 Task: Open a blank sheet, save the file as Aging.doc and add heading 'Aging'Aging ,with the parapraph,with the parapraph Aging involves the natural process of growing older and the physical, emotional, and social changes that come with it. Navigating the aging process involves maintaining physical and mental health, adapting to changes, and fostering a sense of purpose and fulfillment.Apply Font Style Baskerville Old And font size 14. Apply font style in  Heading Bernard MT Condensed and font size 15 Change heading alignment to  Left
Action: Key pressed ctrl+N
Screenshot: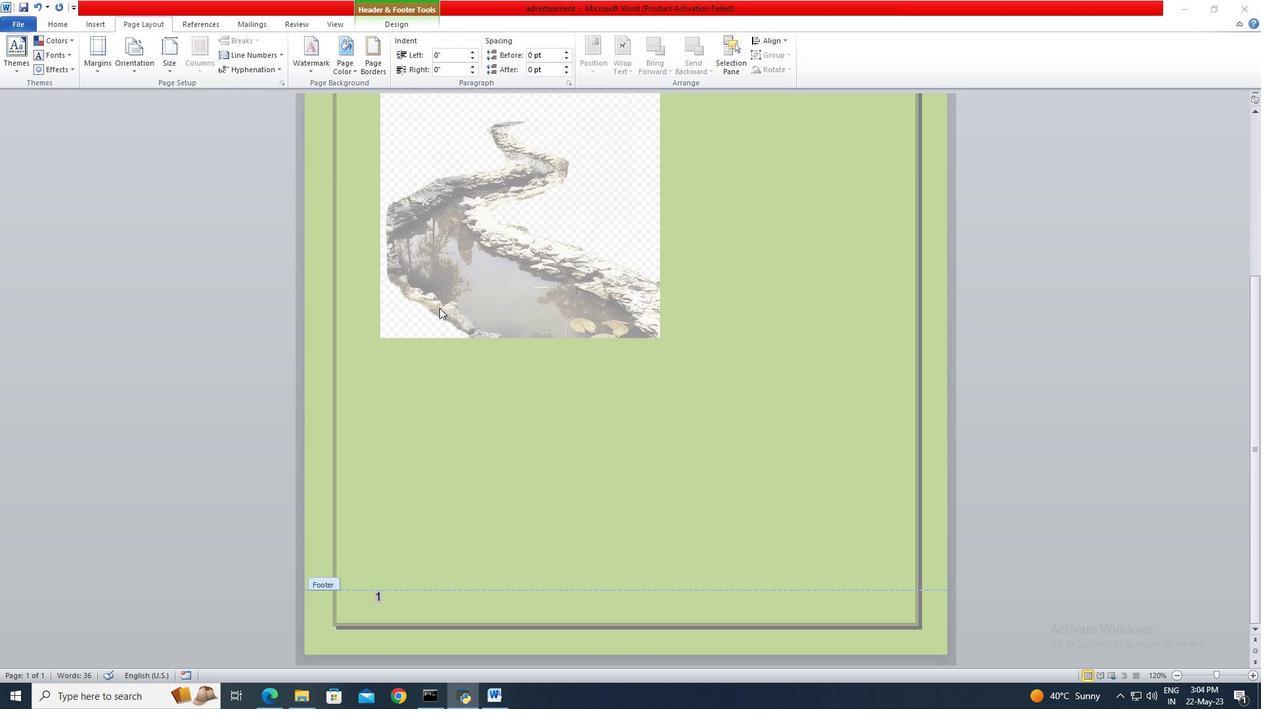 
Action: Mouse moved to (539, 425)
Screenshot: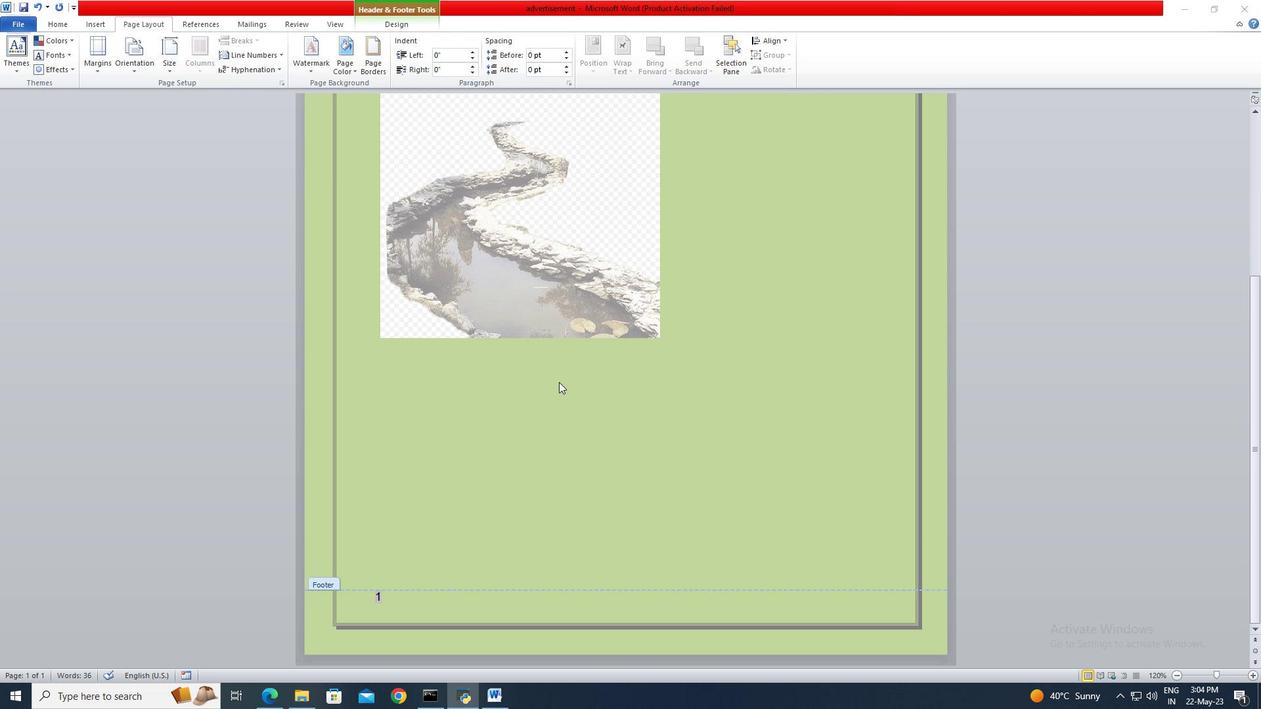 
Action: Mouse pressed left at (539, 425)
Screenshot: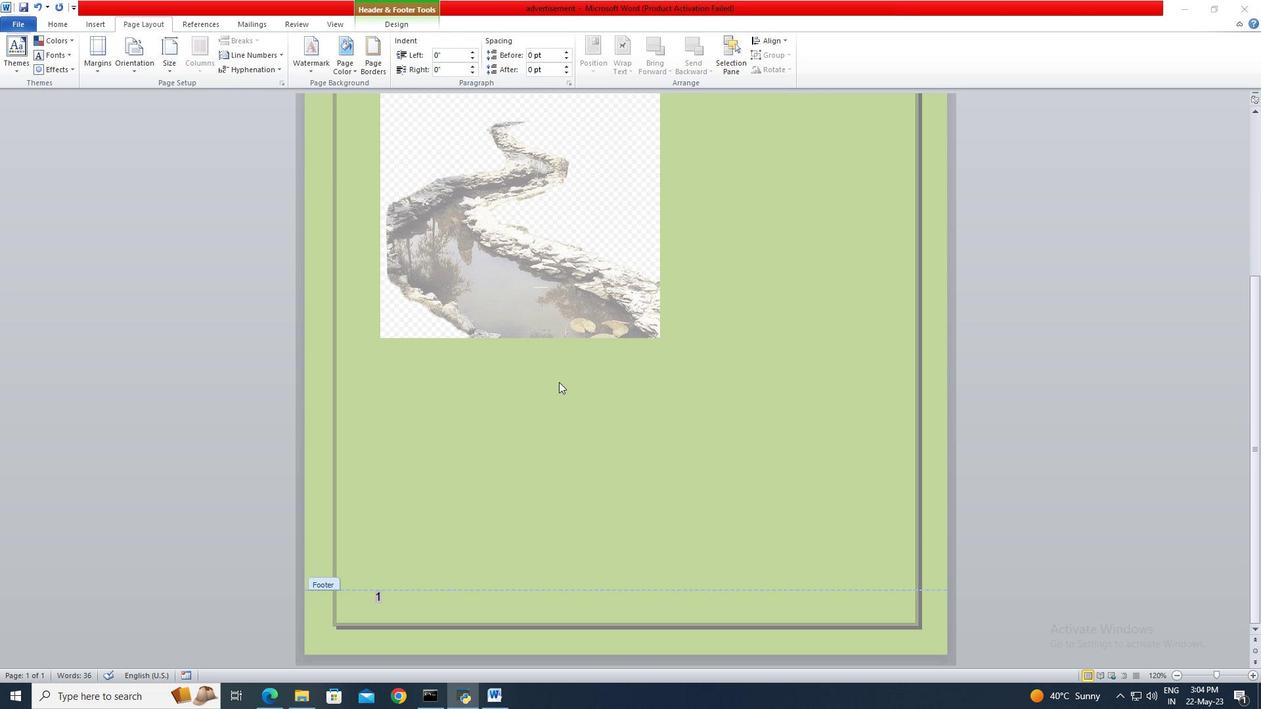 
Action: Key pressed ctrl+N
Screenshot: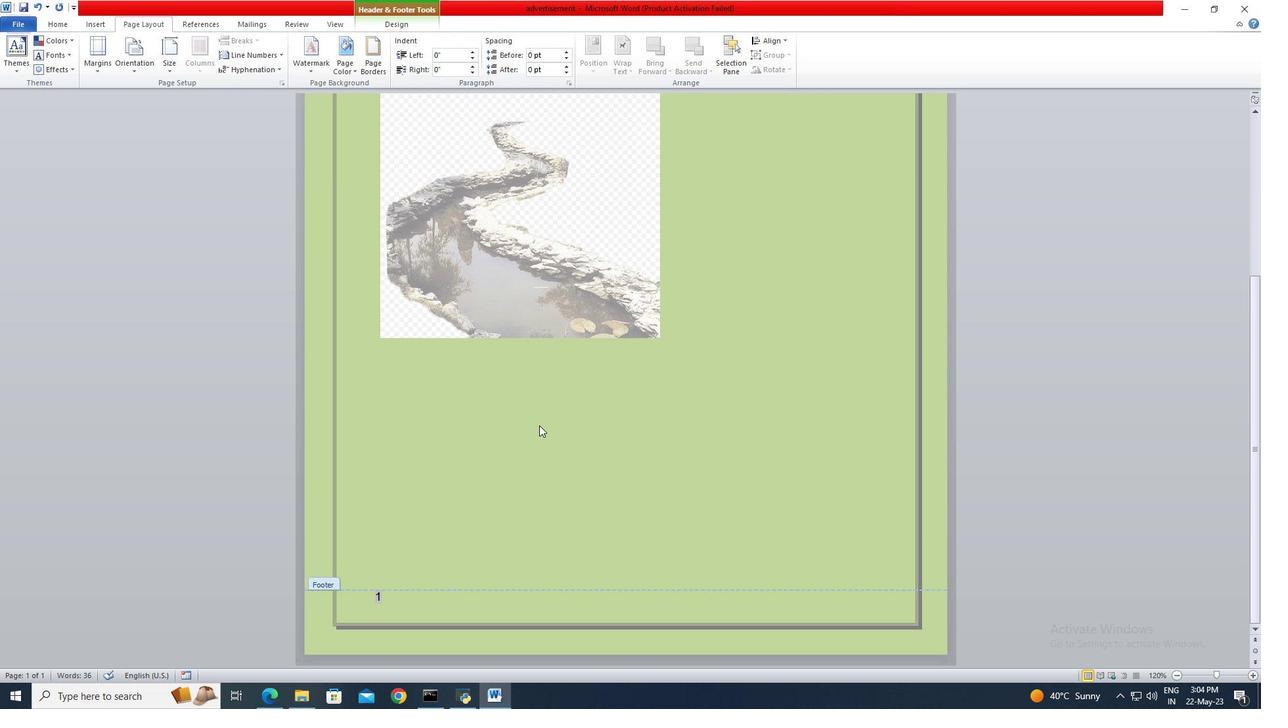 
Action: Mouse moved to (25, 24)
Screenshot: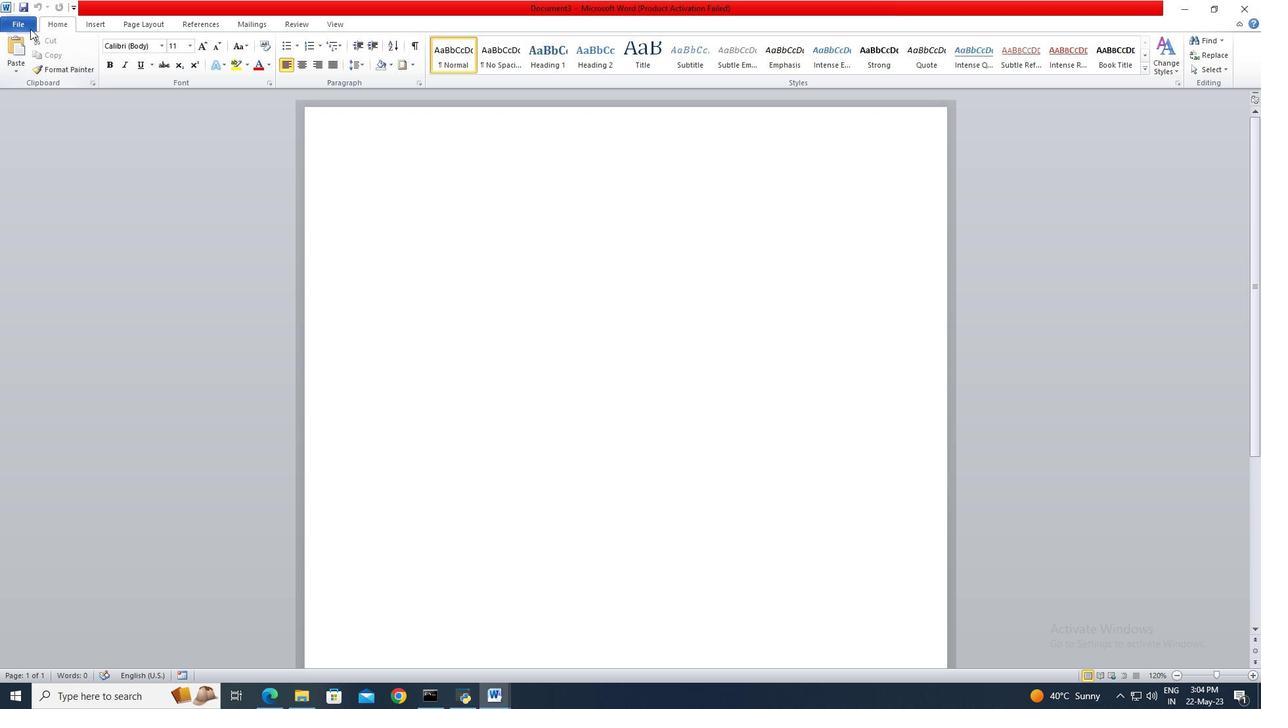 
Action: Mouse pressed left at (25, 24)
Screenshot: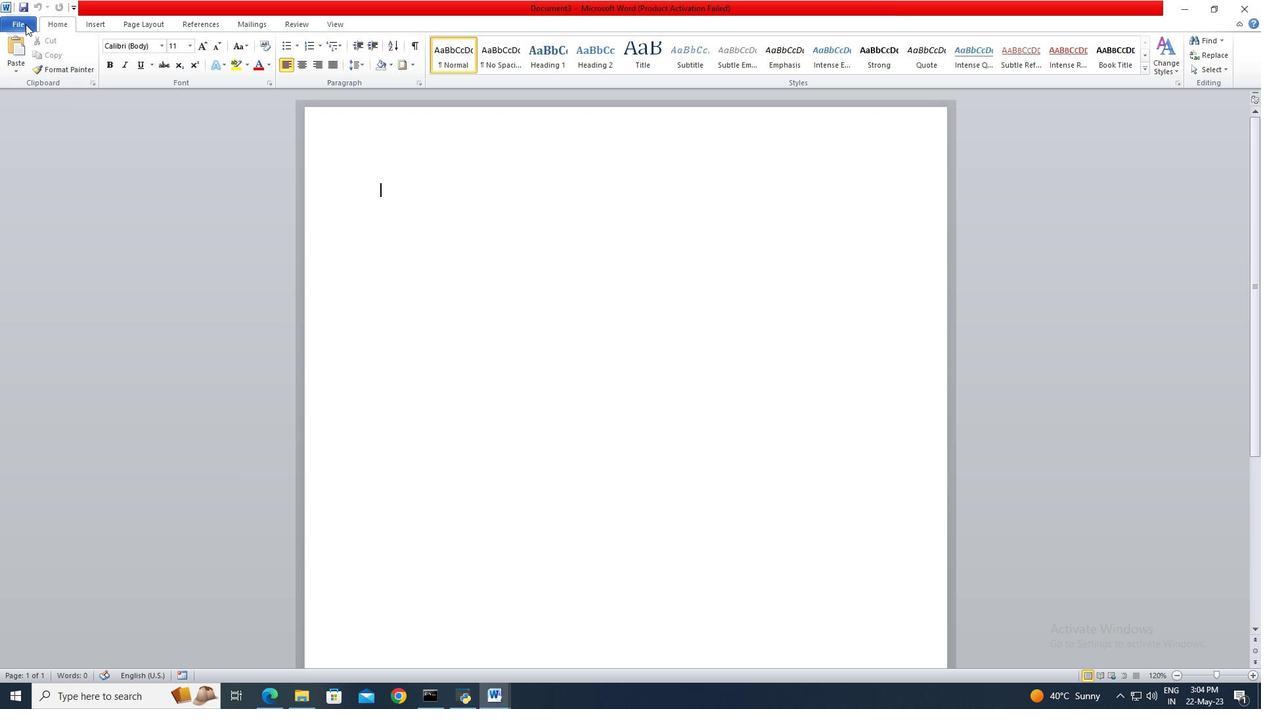 
Action: Mouse moved to (48, 70)
Screenshot: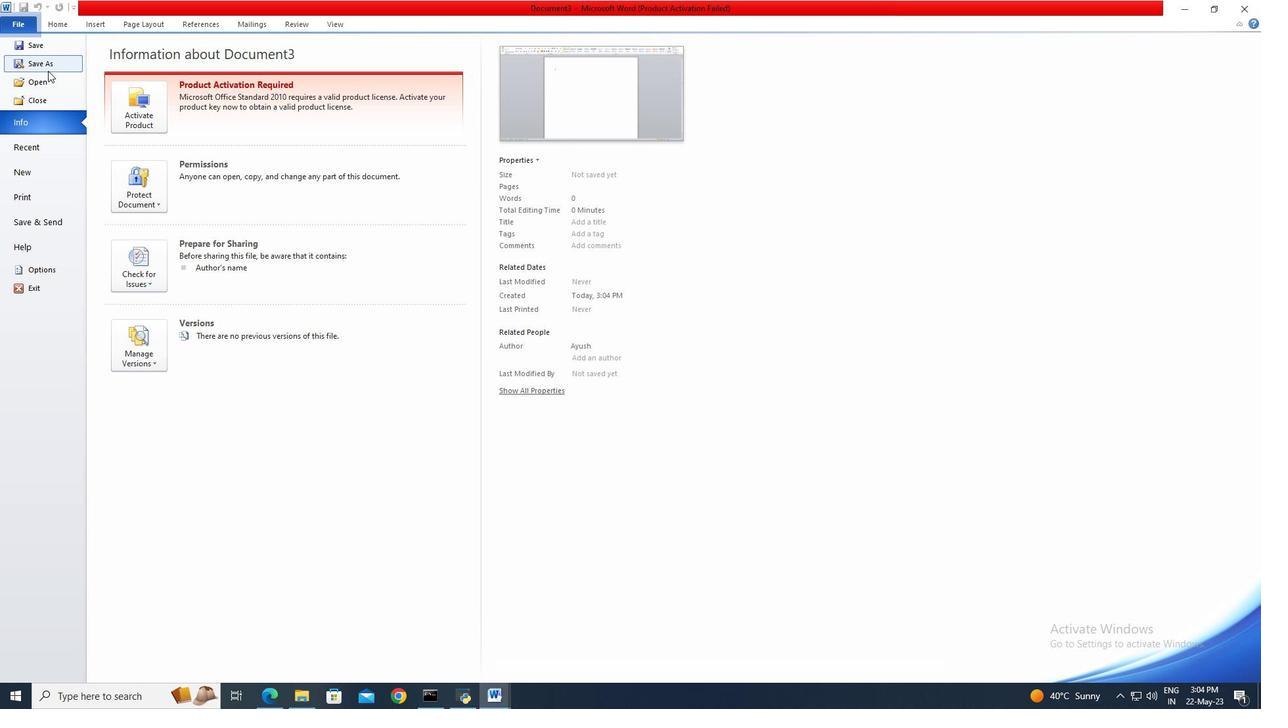 
Action: Mouse pressed left at (48, 70)
Screenshot: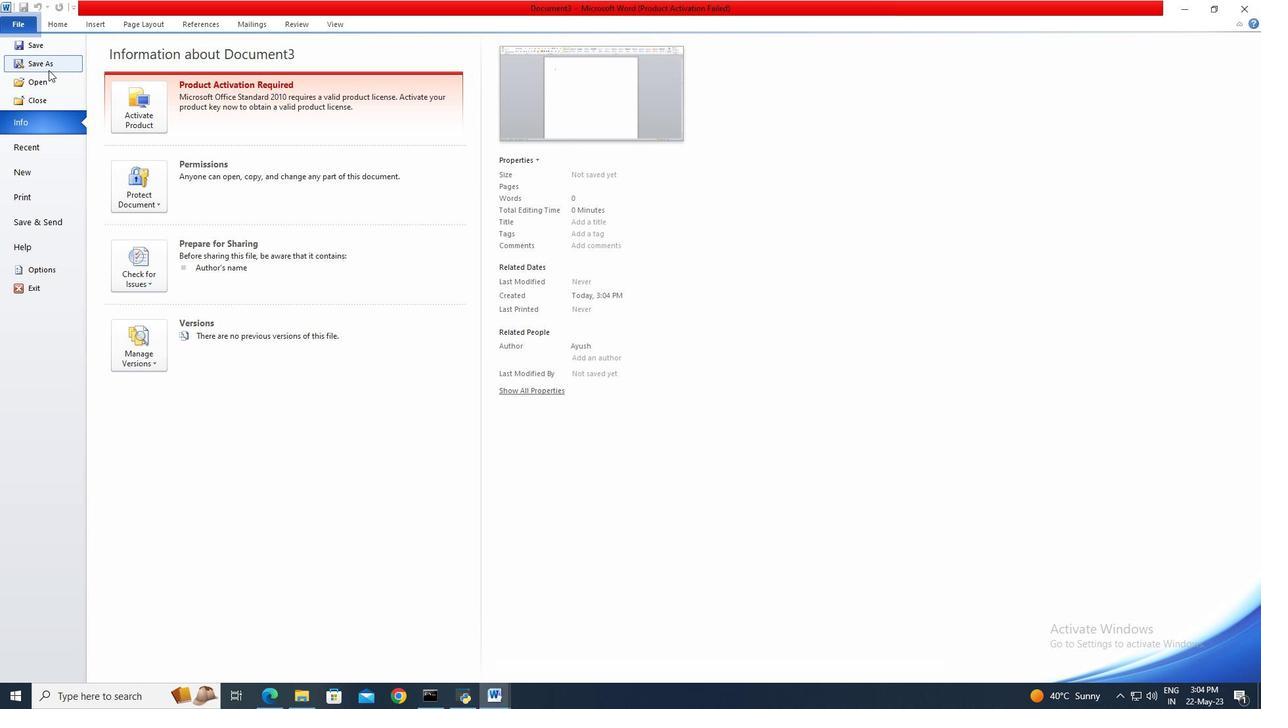 
Action: Key pressed <Key.shift>Agind<Key.backspace>g
Screenshot: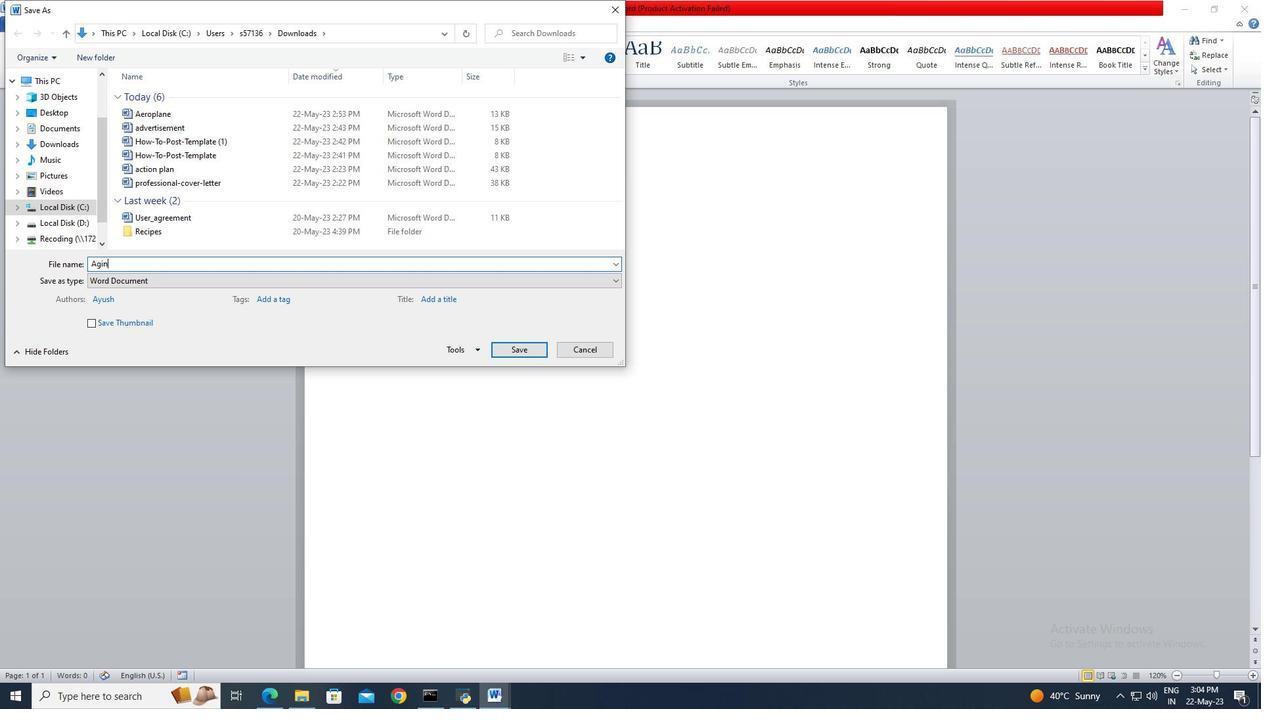 
Action: Mouse moved to (528, 354)
Screenshot: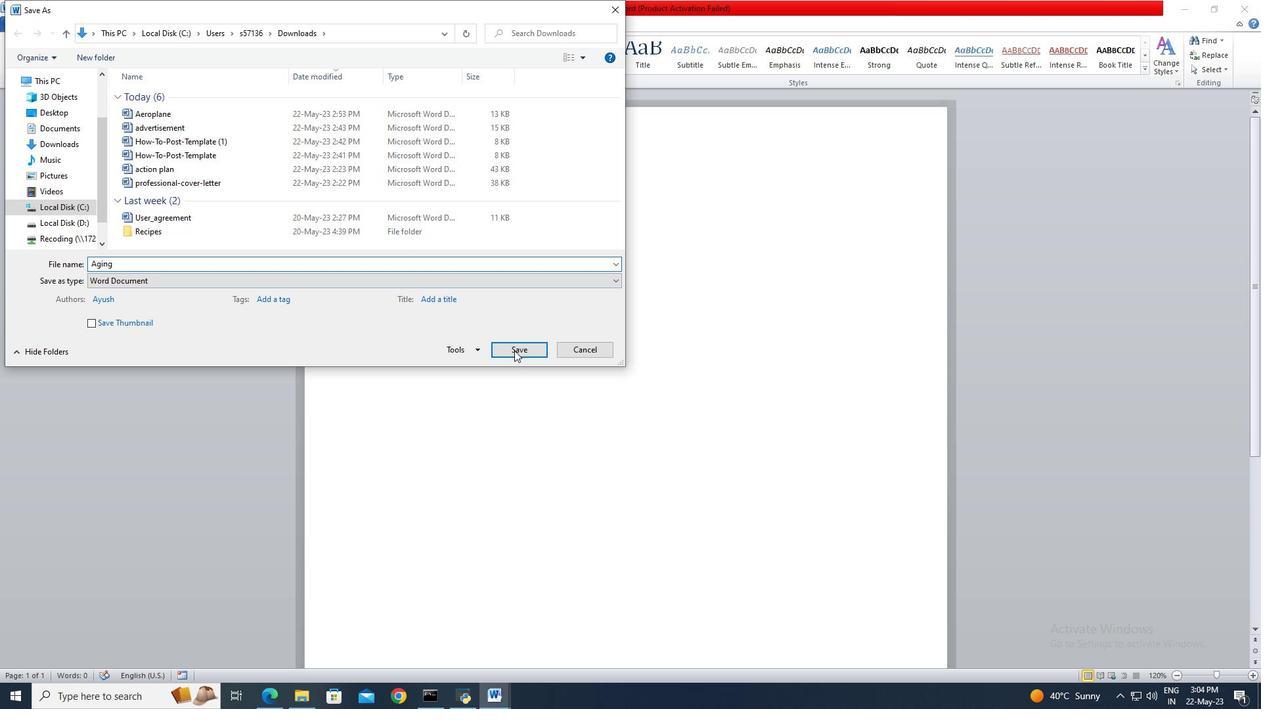 
Action: Mouse pressed left at (528, 354)
Screenshot: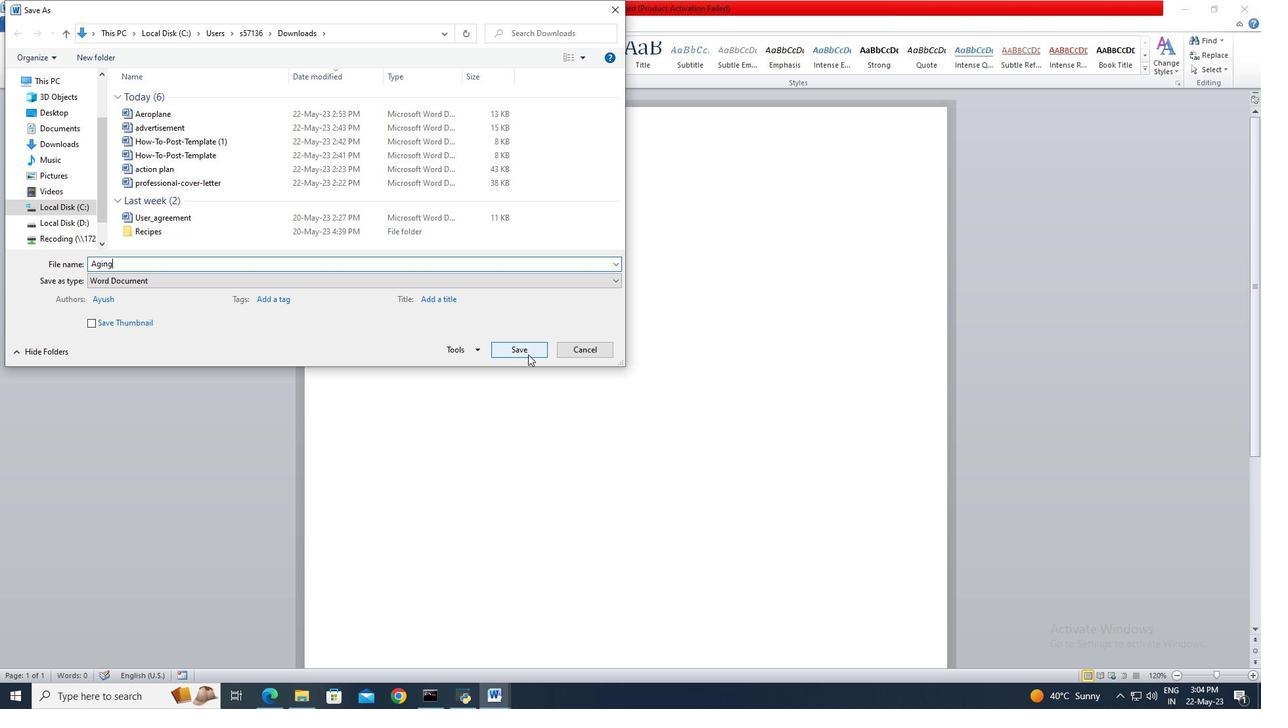 
Action: Mouse moved to (554, 66)
Screenshot: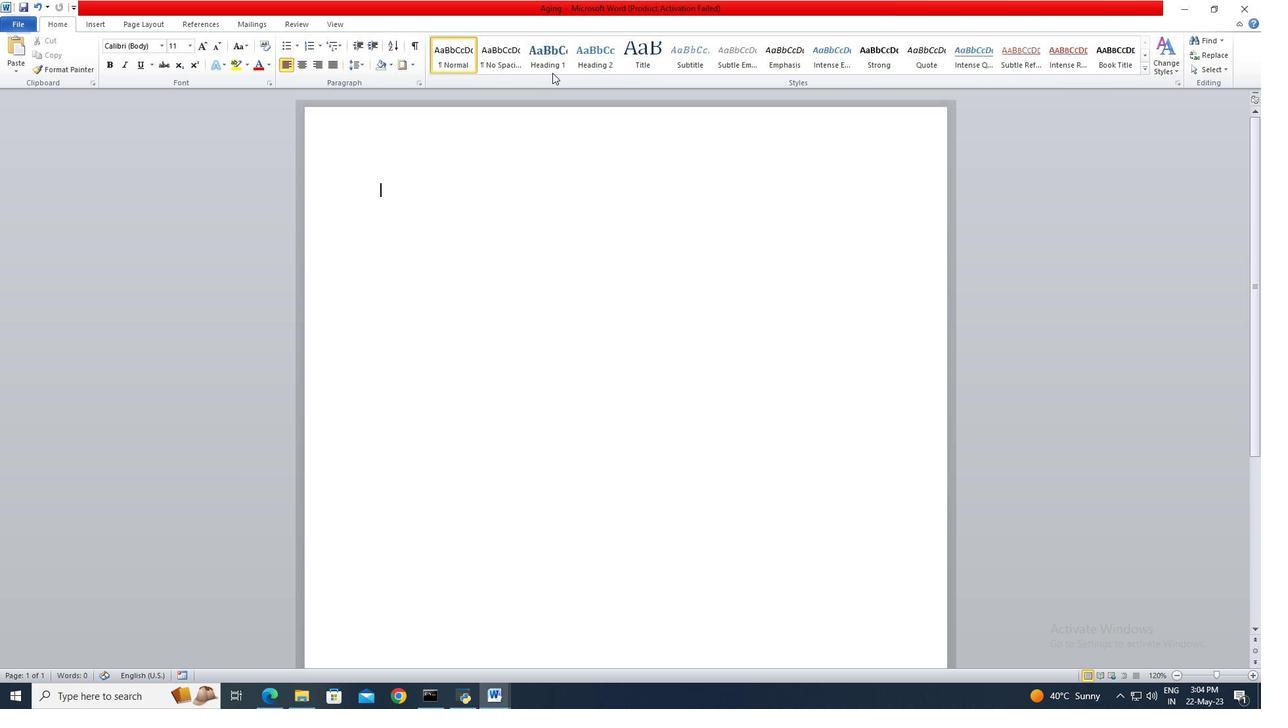 
Action: Mouse pressed left at (554, 66)
Screenshot: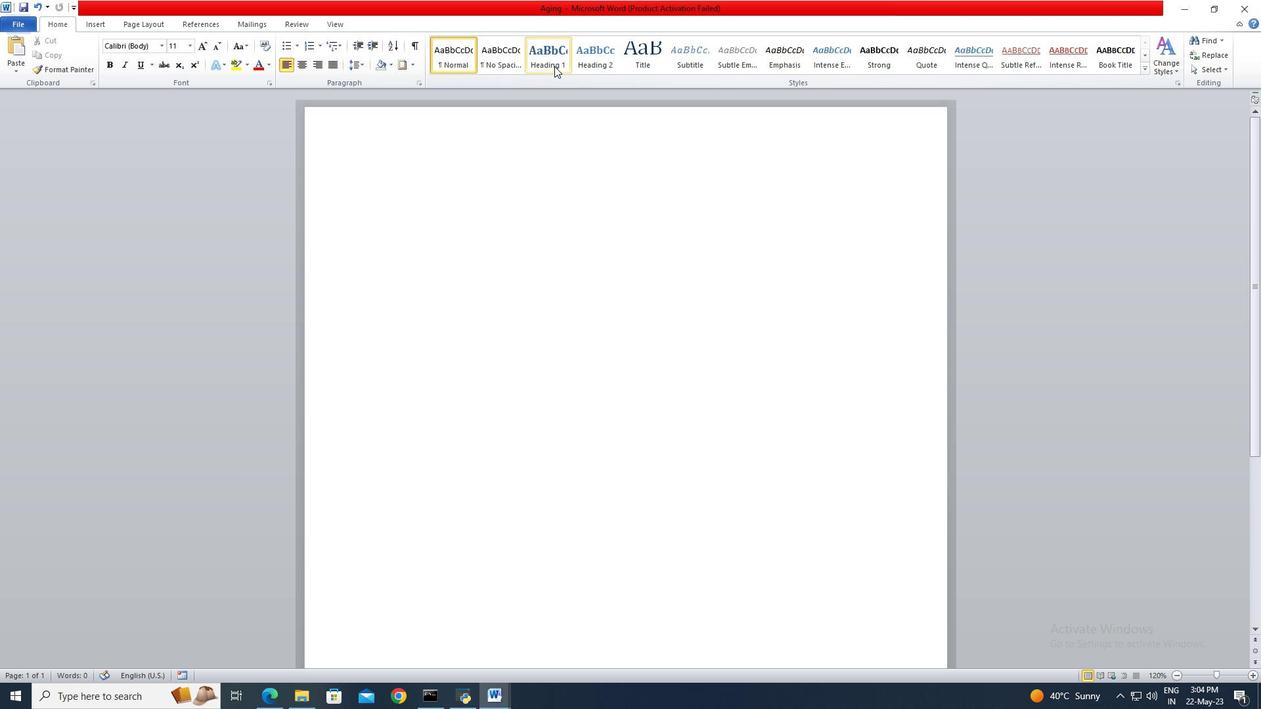 
Action: Mouse moved to (515, 209)
Screenshot: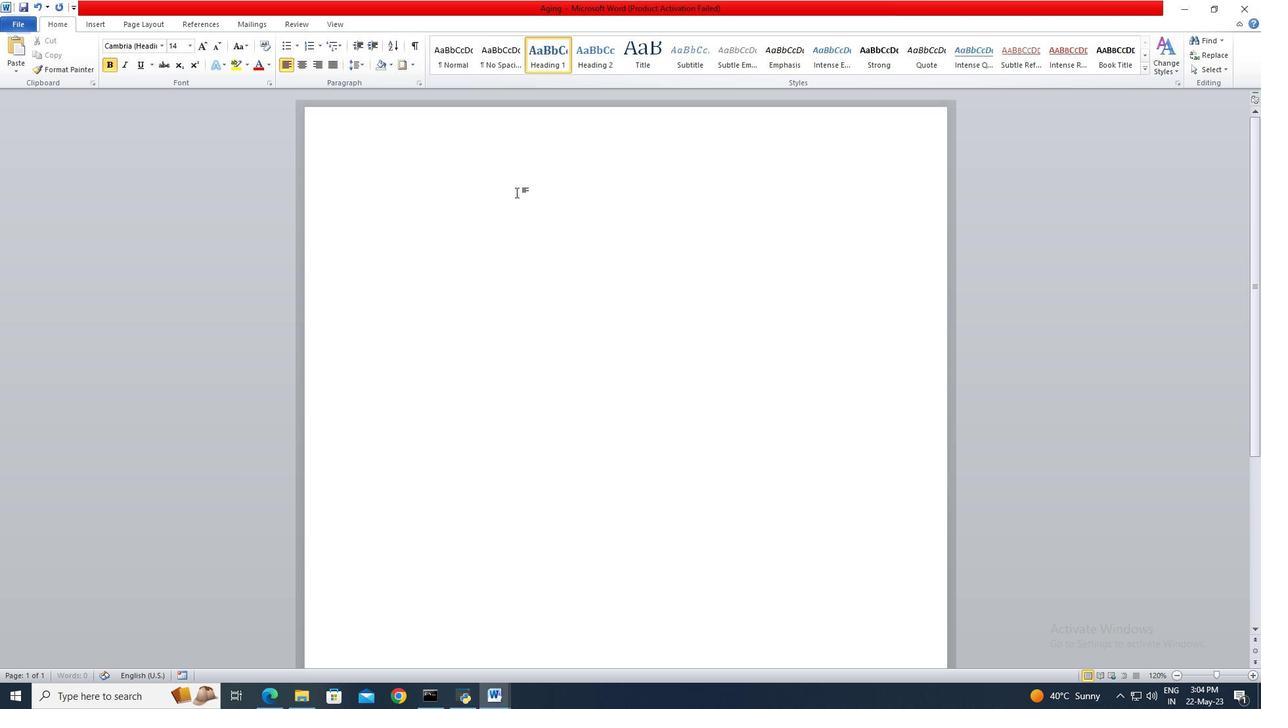 
Action: Key pressed <Key.shift>Agom<Key.backspace><Key.backspace>o<Key.backspace>ing<Key.enter><Key.shift>Aging<Key.space>involves<Key.space>the<Key.space>natural<Key.space>process<Key.space>of<Key.space>growing<Key.space>older<Key.space>n<Key.backspace>and<Key.space>the<Key.space>physical,<Key.space>emotional,<Key.space>and<Key.space>social<Key.space>changes<Key.space>that<Key.space>come<Key.space>with<Key.space>it.<Key.space><Key.shift>Navigating<Key.space>the<Key.space>aging<Key.space>process<Key.space>involves<Key.space>maintaining<Key.space>physical<Key.space>and<Key.space>mental<Key.space>health,<Key.space>adapting<Key.space>to<Key.space>changes,<Key.space>and<Key.space>fostering<Key.space>a<Key.space>sense<Key.space>of<Key.space>purpose<Key.space>and<Key.space>fulfillment.
Screenshot: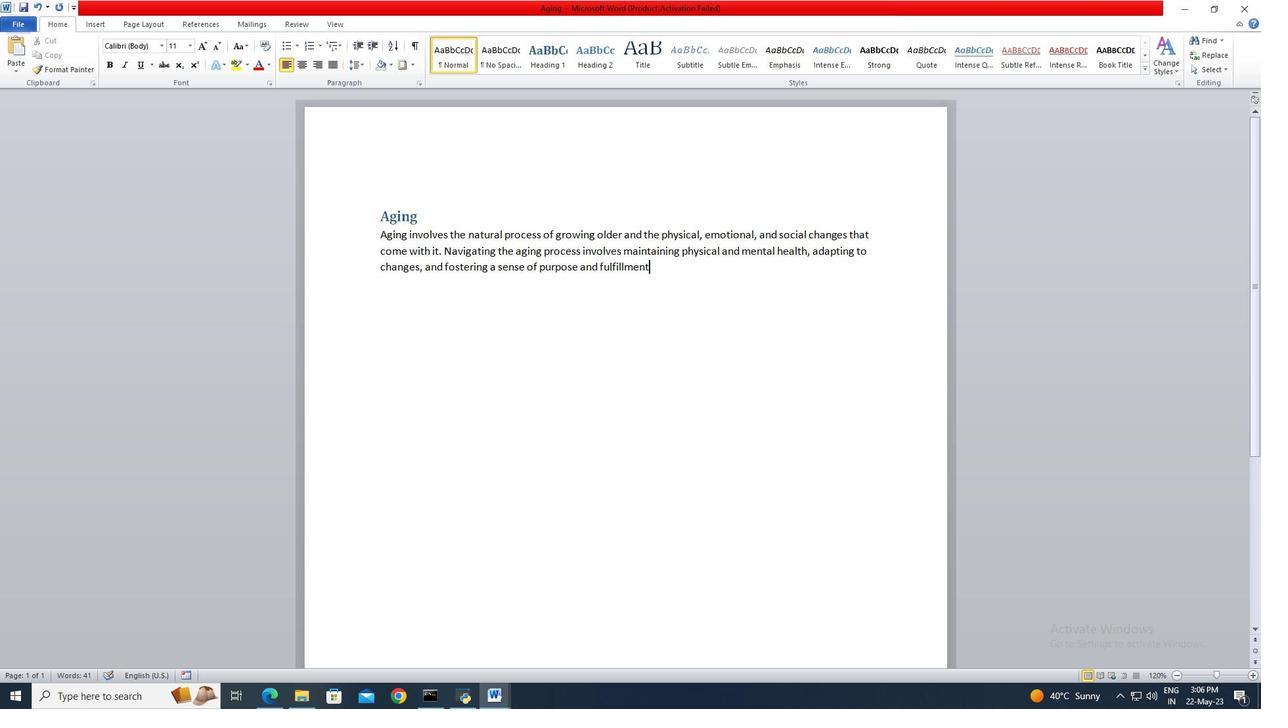
Action: Mouse moved to (379, 237)
Screenshot: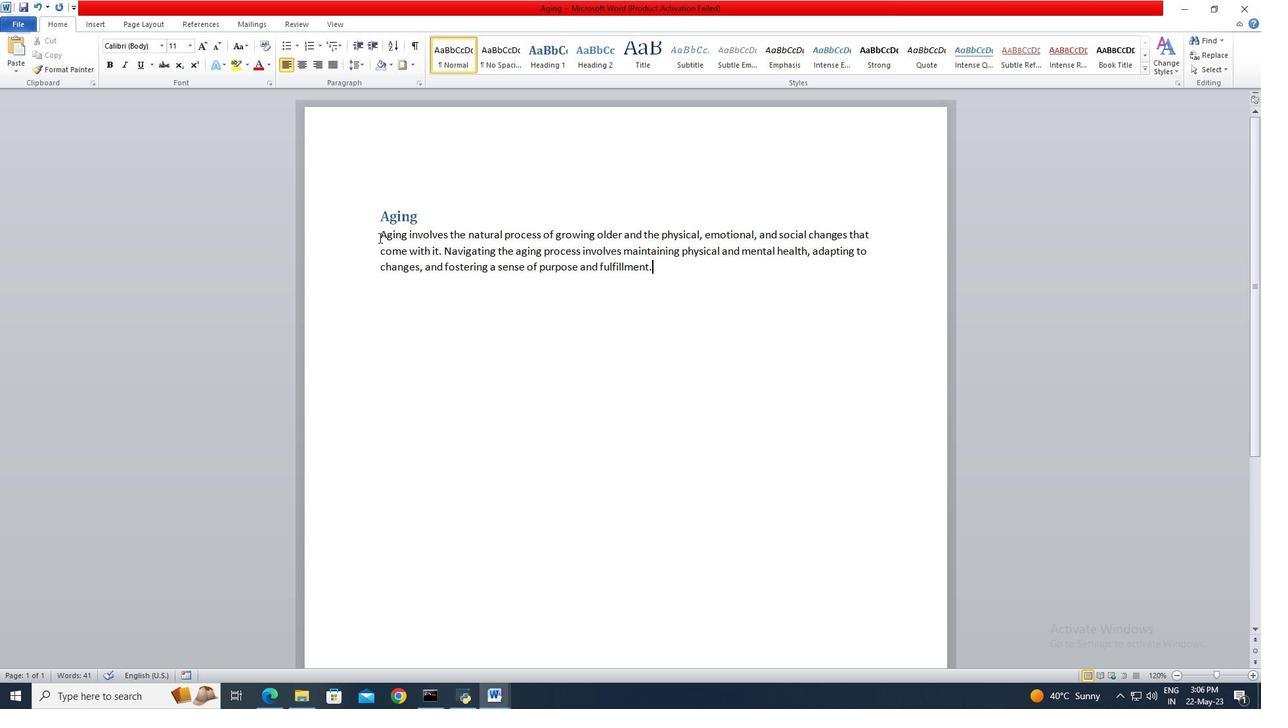 
Action: Mouse pressed left at (379, 237)
Screenshot: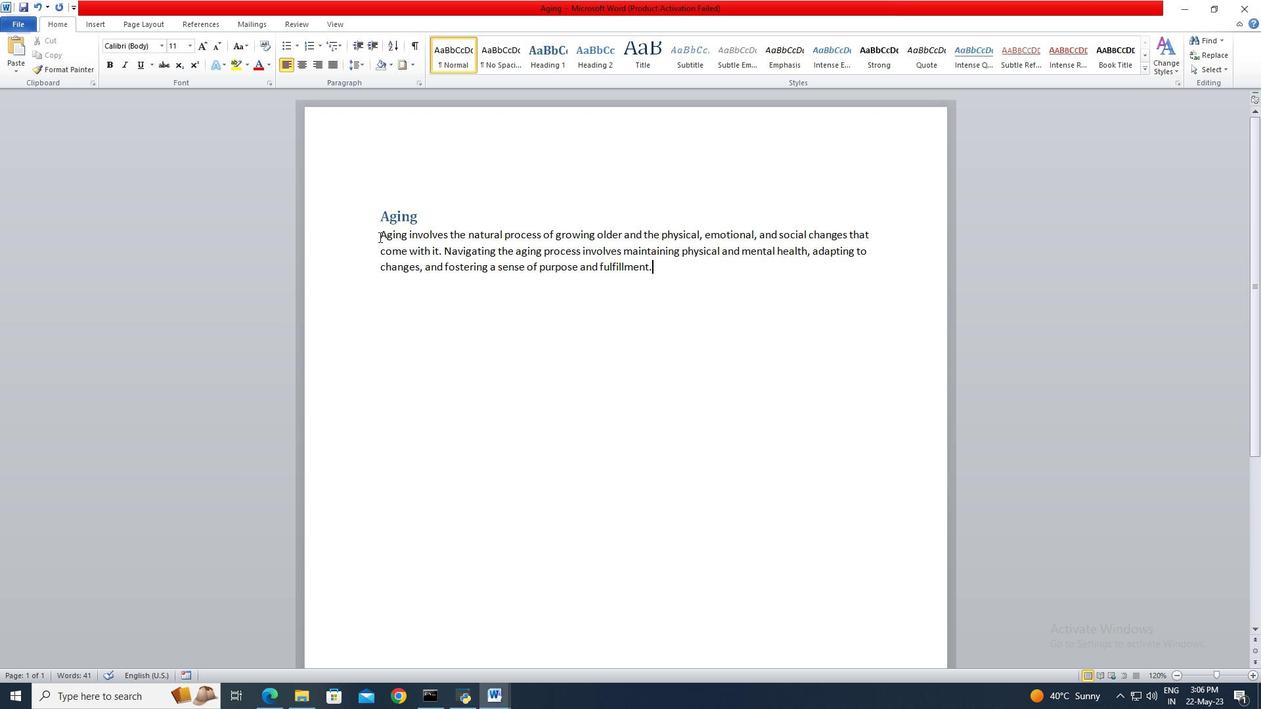 
Action: Mouse moved to (623, 269)
Screenshot: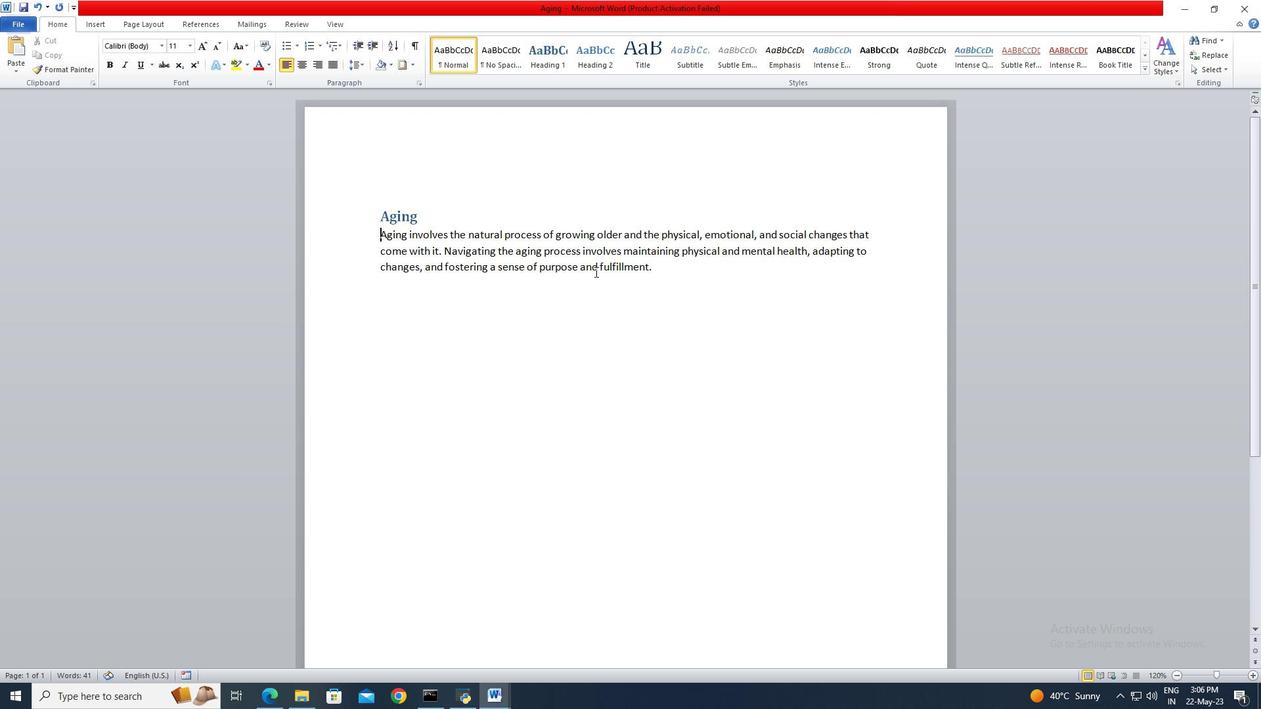 
Action: Key pressed <Key.shift>
Screenshot: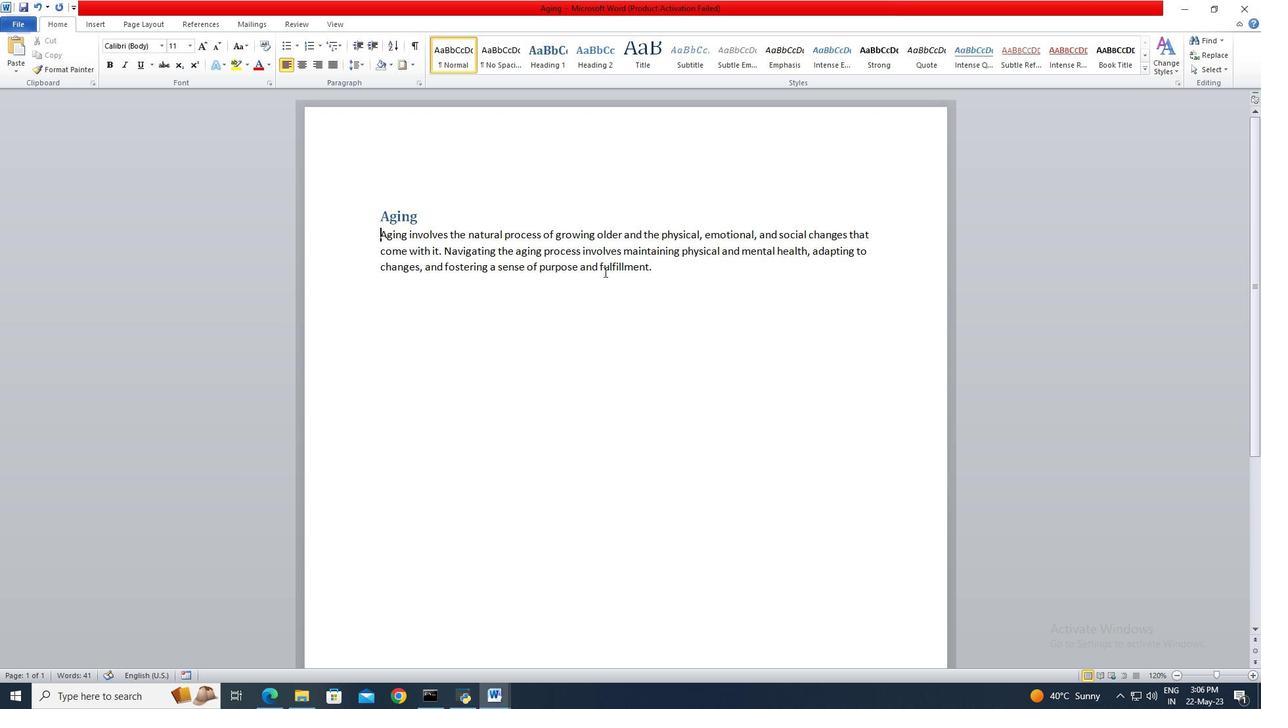 
Action: Mouse moved to (684, 270)
Screenshot: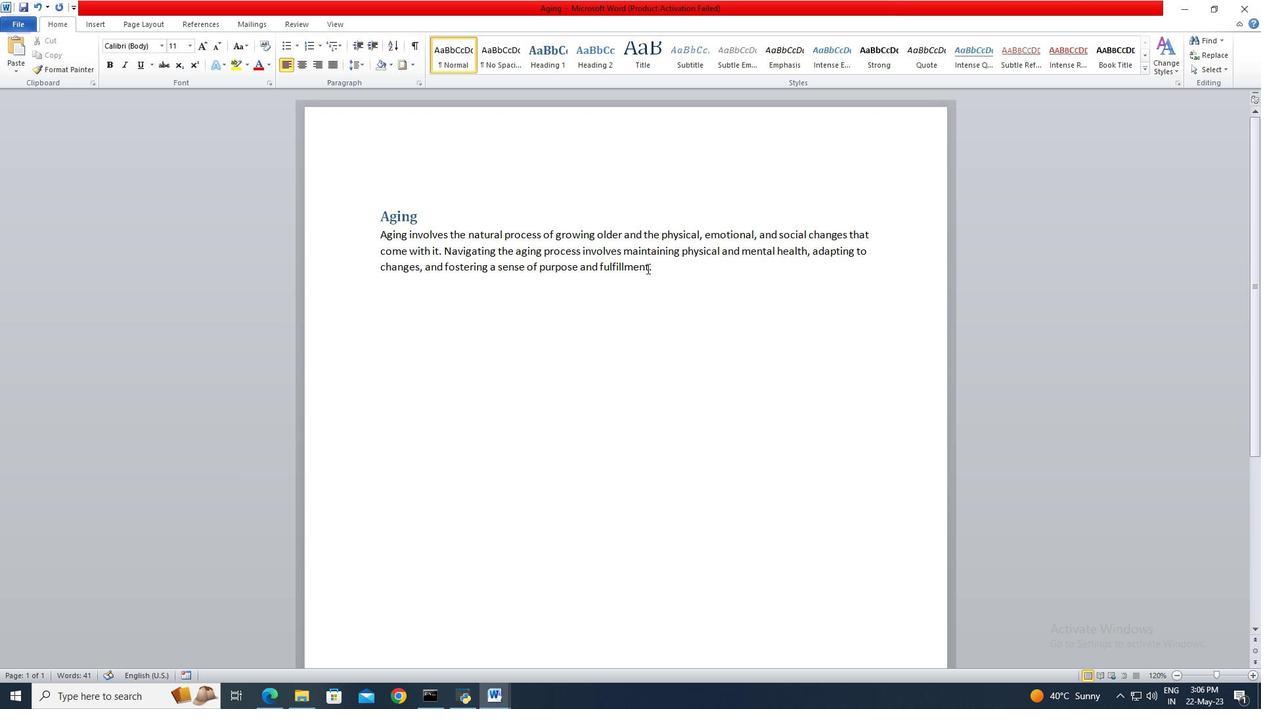 
Action: Mouse pressed left at (684, 270)
Screenshot: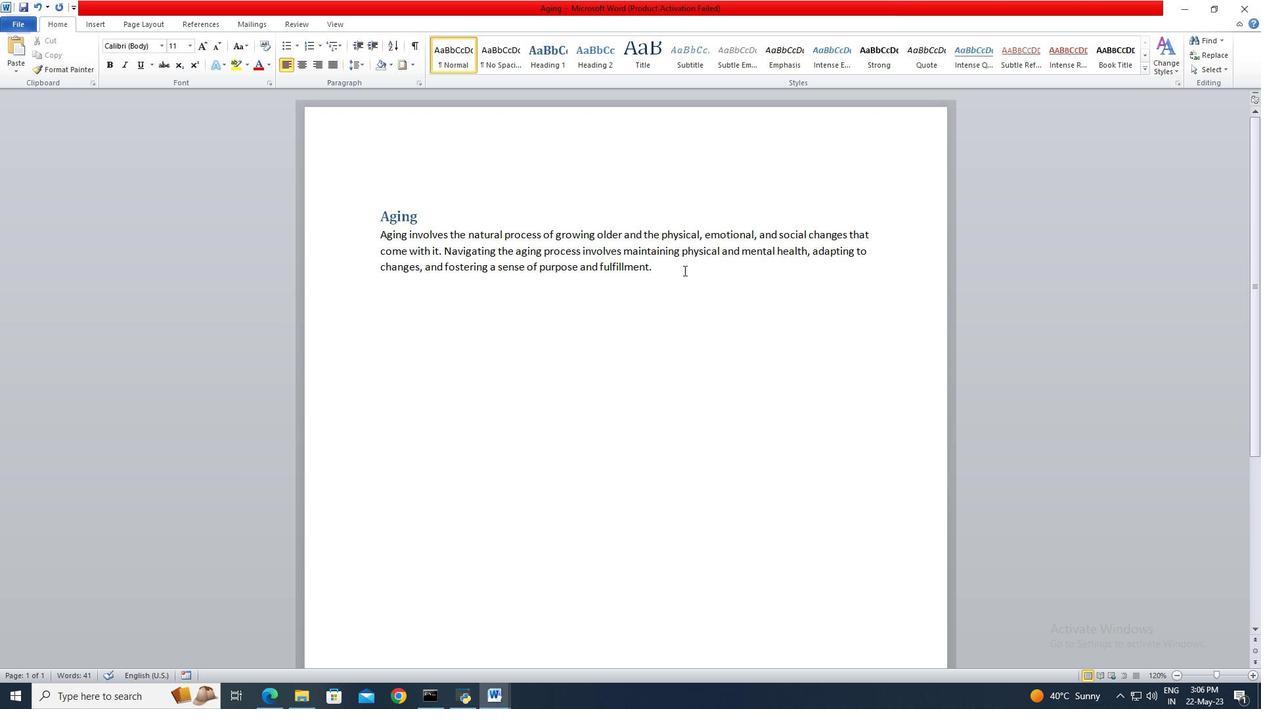 
Action: Key pressed <Key.shift><Key.shift><Key.shift><Key.shift><Key.shift><Key.shift>
Screenshot: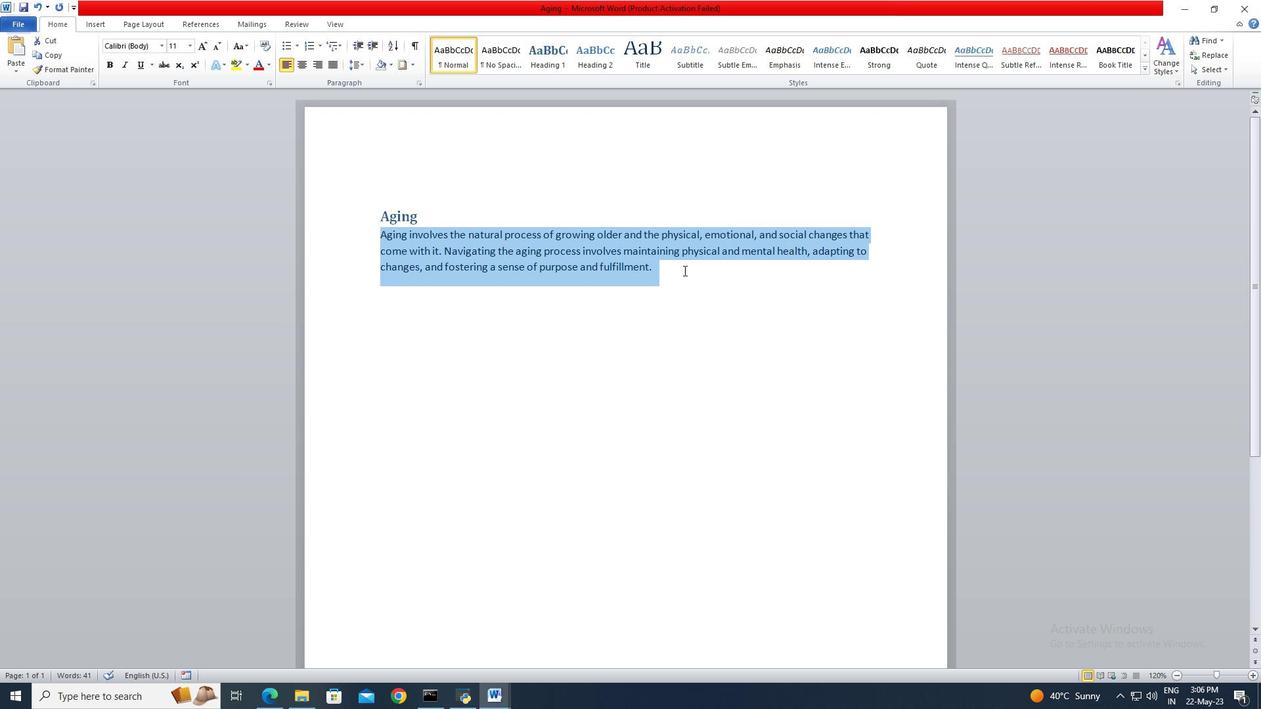 
Action: Mouse moved to (164, 49)
Screenshot: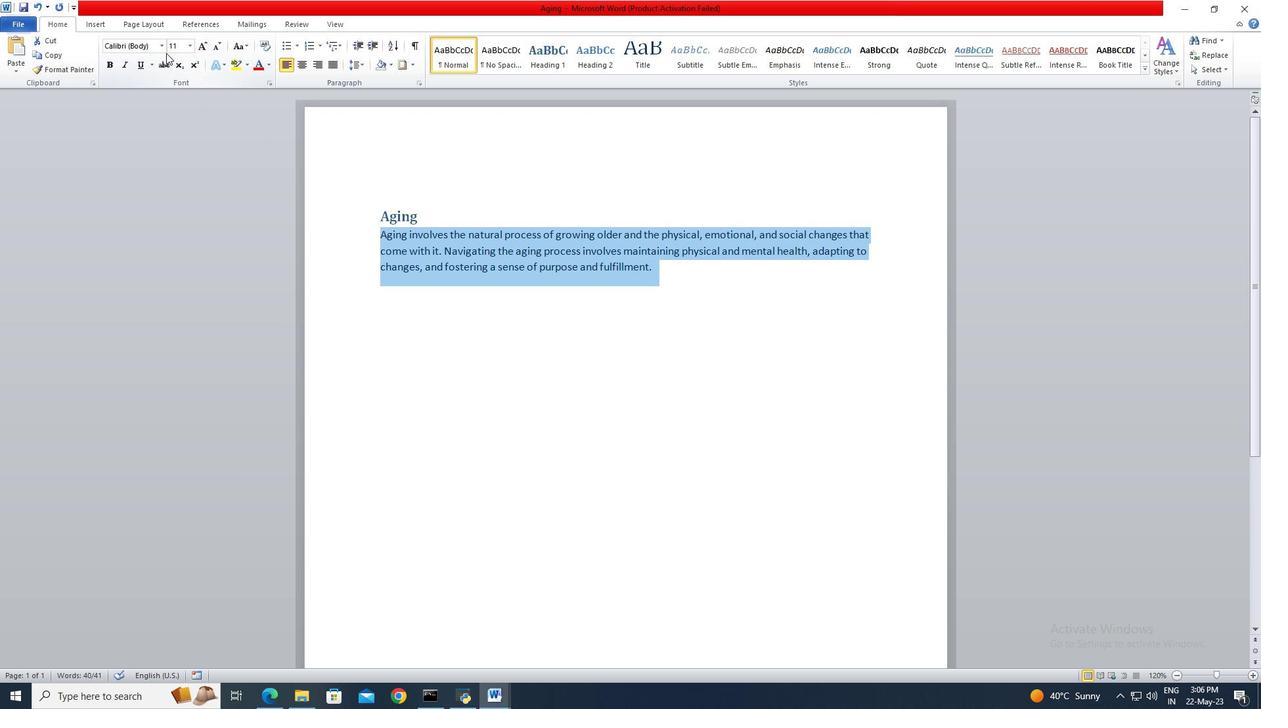 
Action: Mouse pressed left at (164, 49)
Screenshot: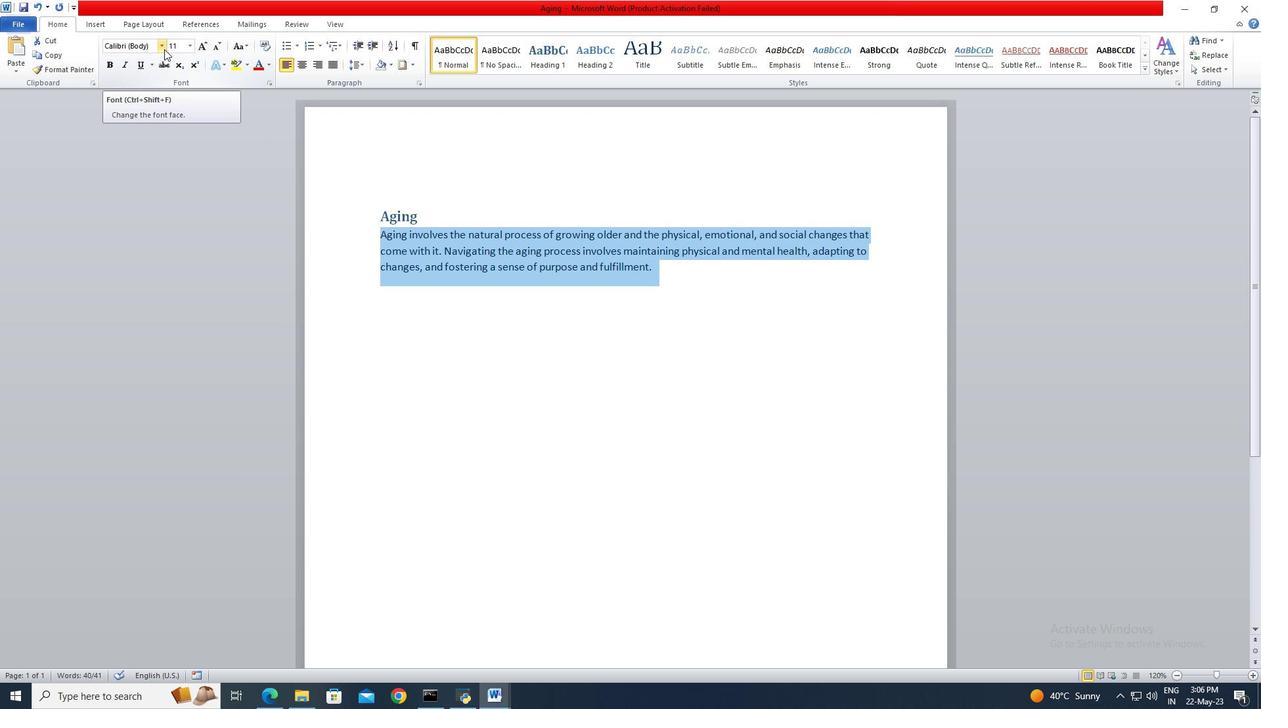 
Action: Mouse moved to (207, 515)
Screenshot: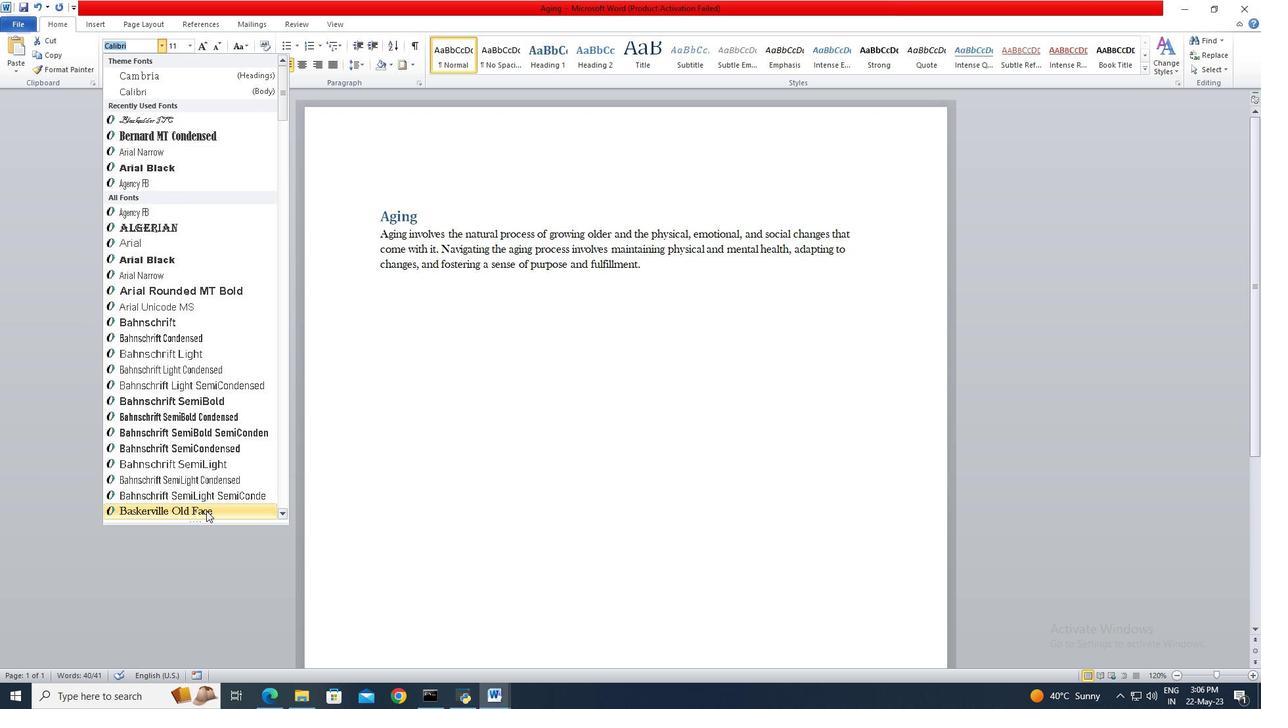 
Action: Mouse pressed left at (207, 515)
Screenshot: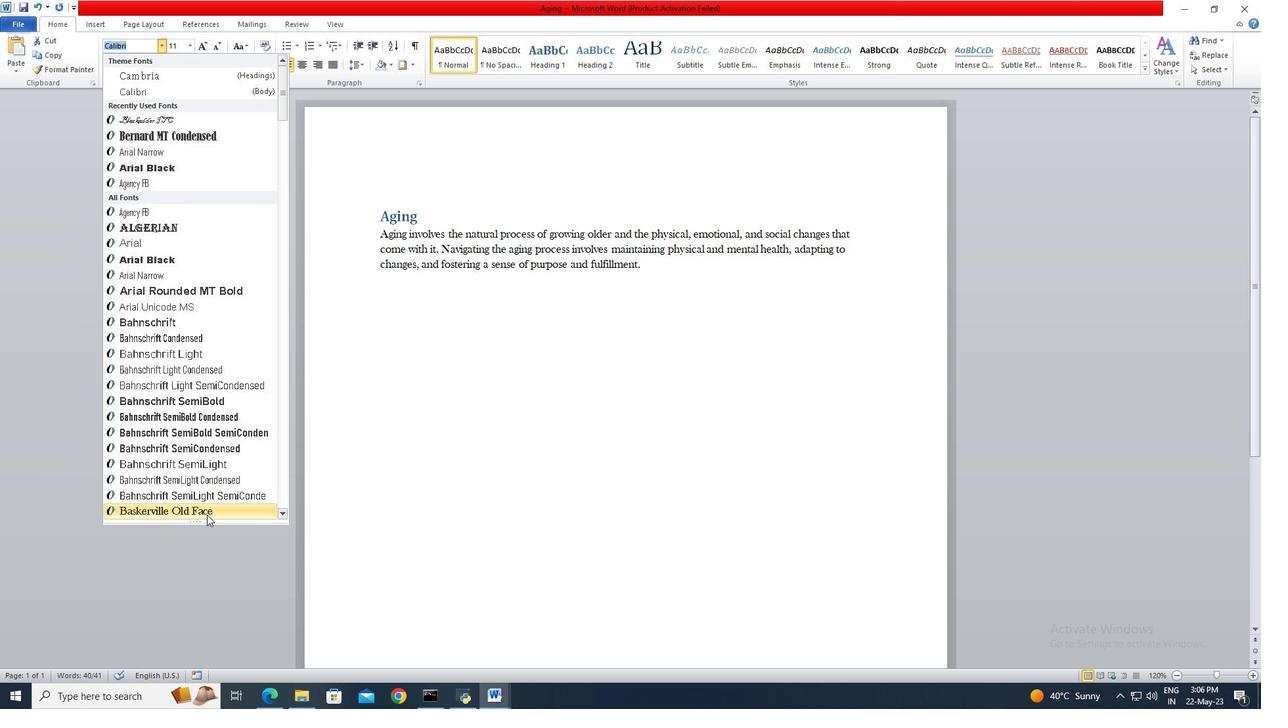 
Action: Mouse moved to (188, 49)
Screenshot: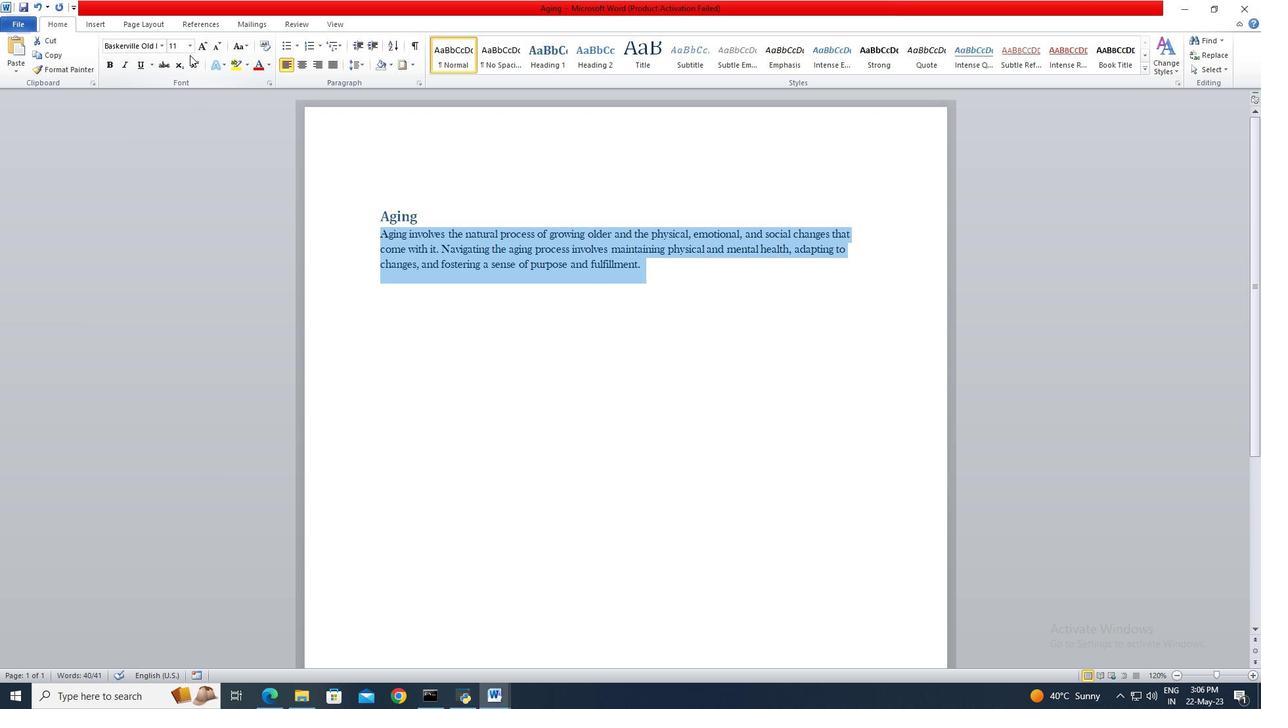 
Action: Mouse pressed left at (188, 49)
Screenshot: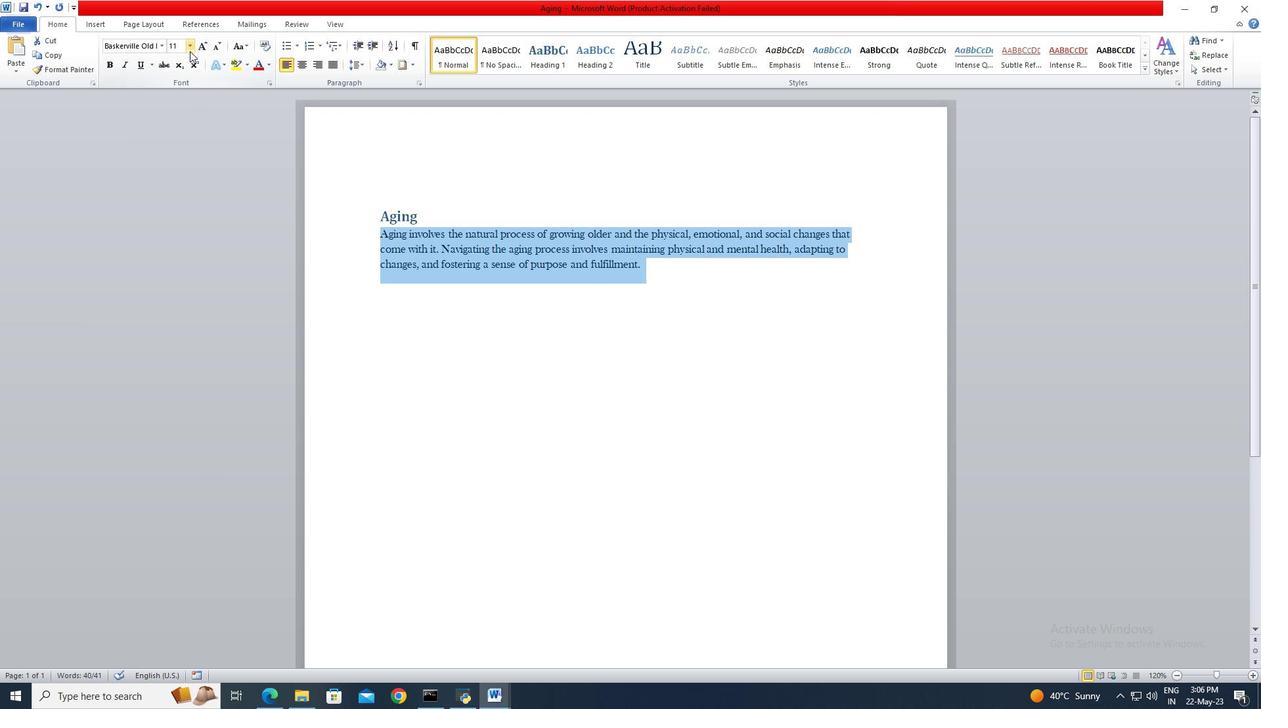 
Action: Mouse moved to (180, 117)
Screenshot: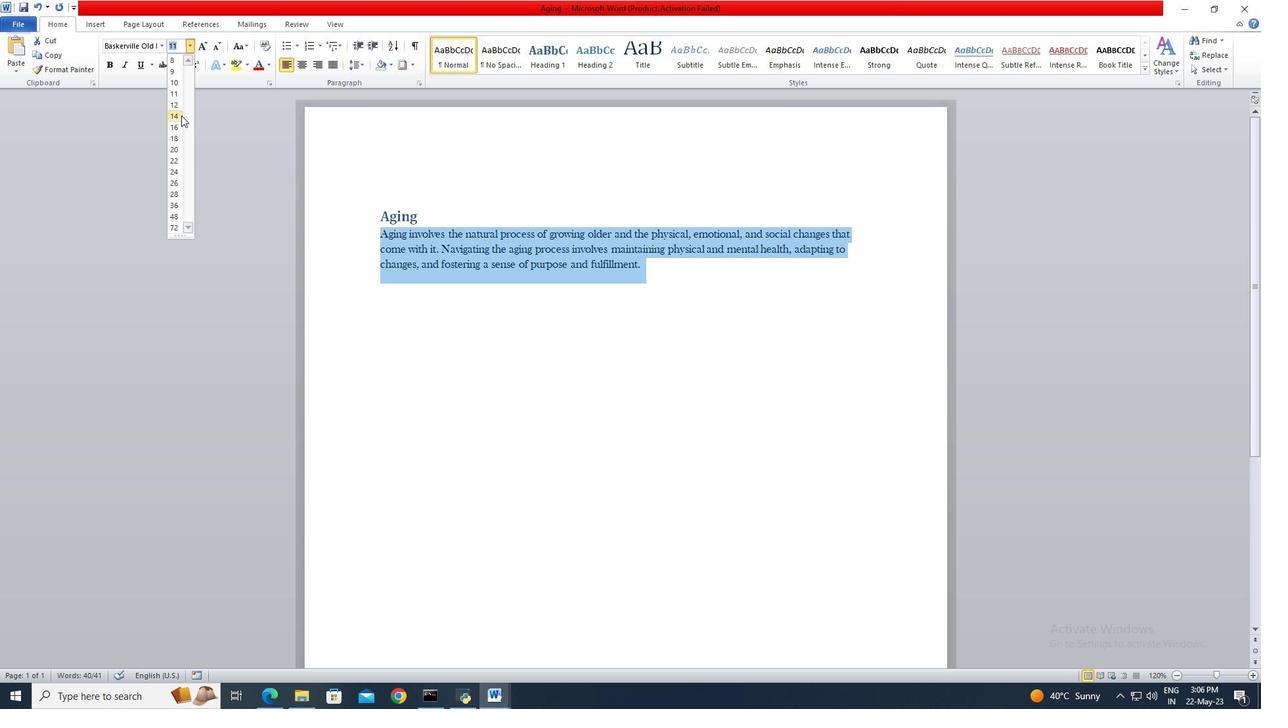 
Action: Mouse pressed left at (180, 117)
Screenshot: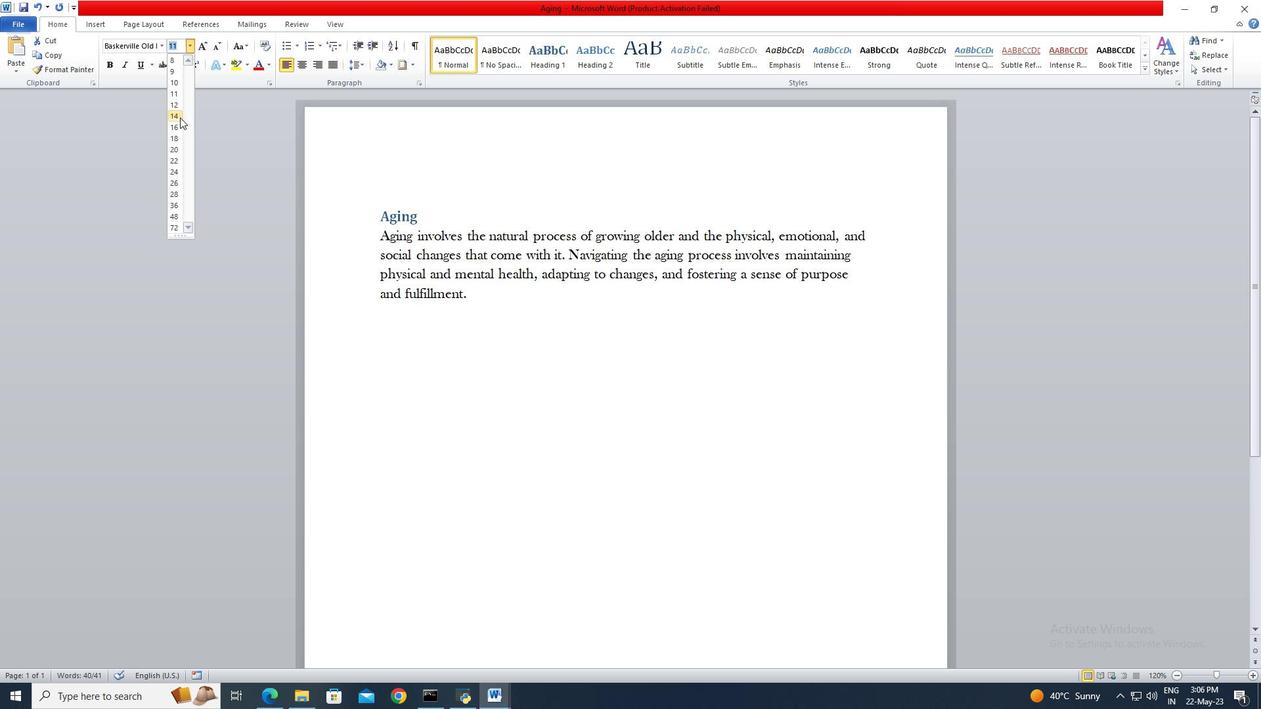 
Action: Mouse moved to (380, 218)
Screenshot: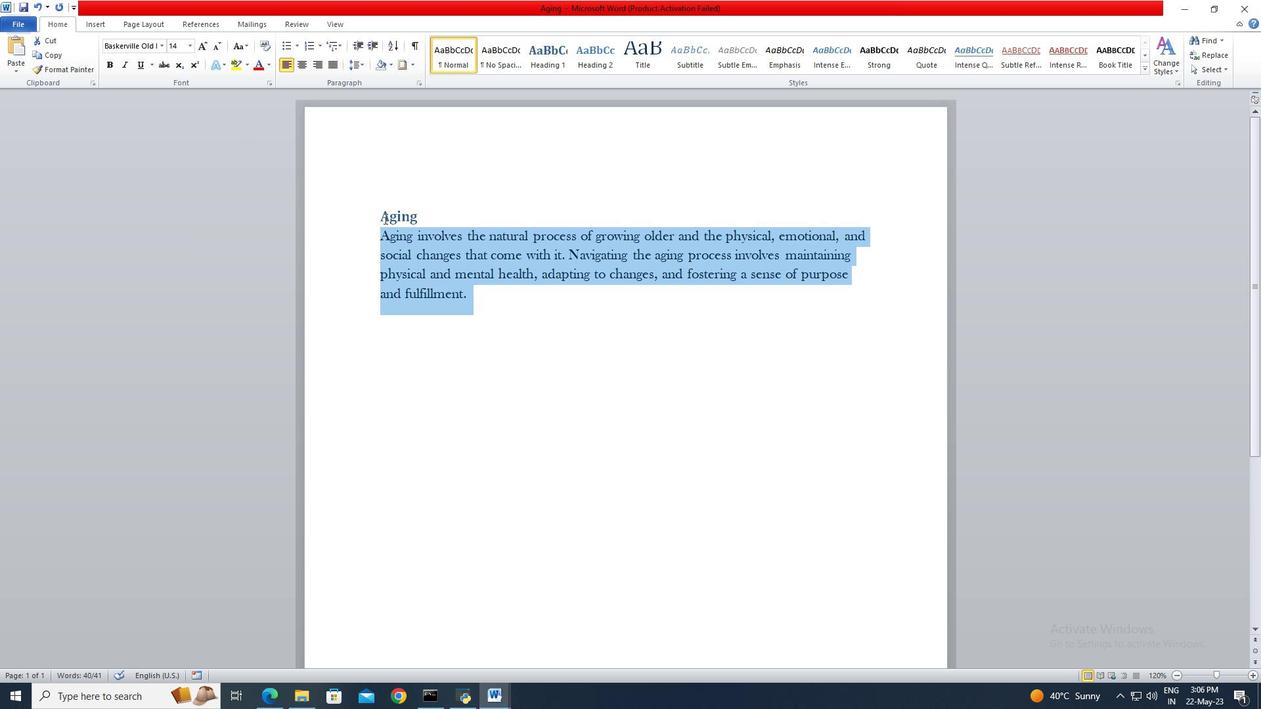 
Action: Mouse pressed left at (380, 218)
Screenshot: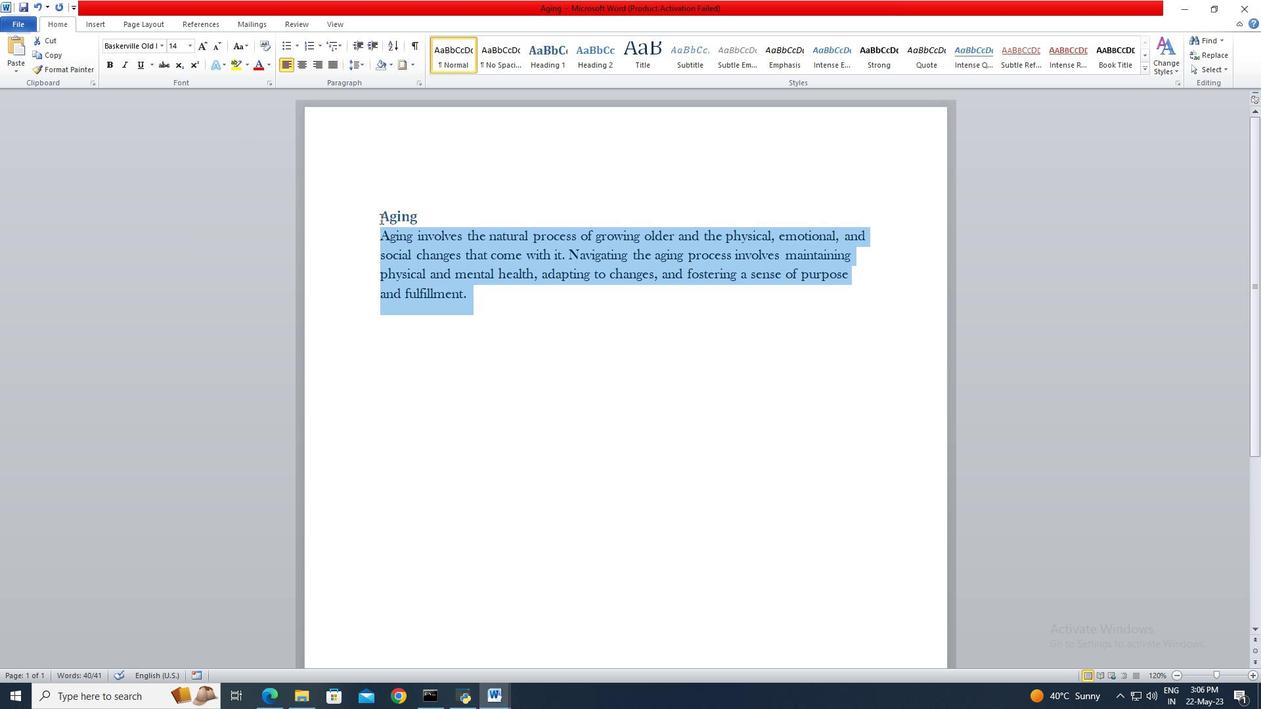
Action: Mouse moved to (418, 219)
Screenshot: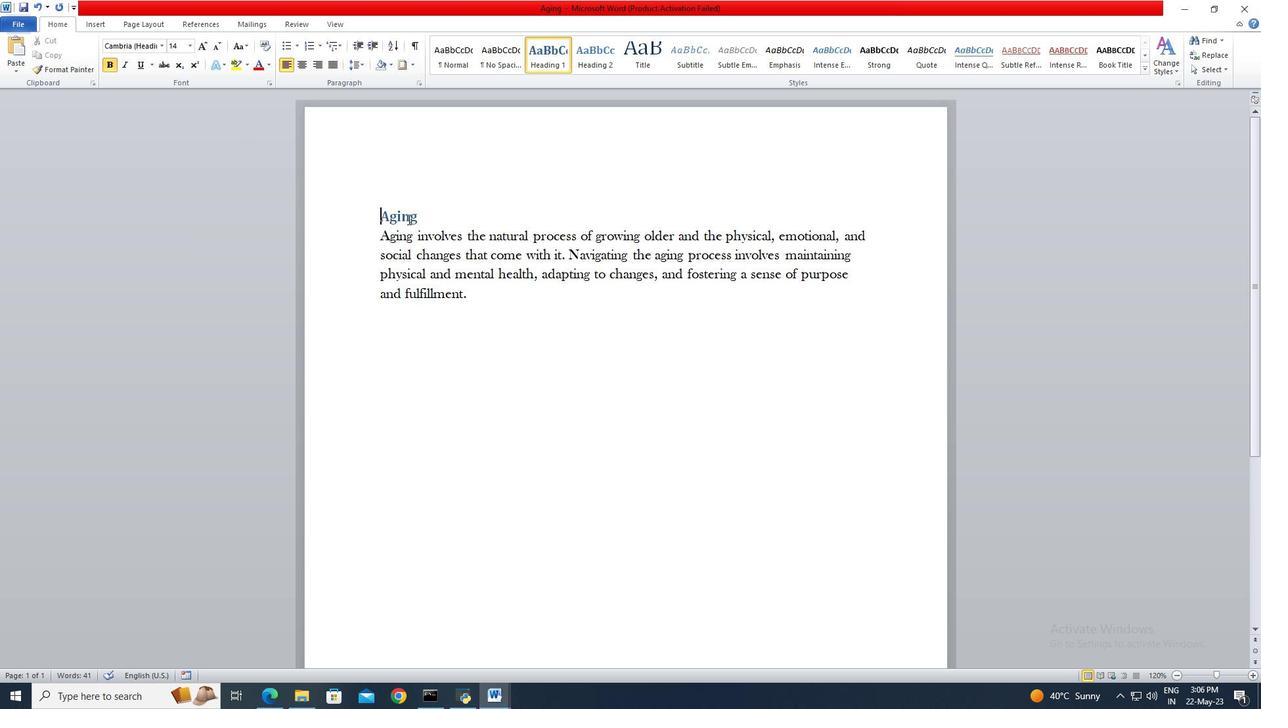 
Action: Key pressed <Key.shift>
Screenshot: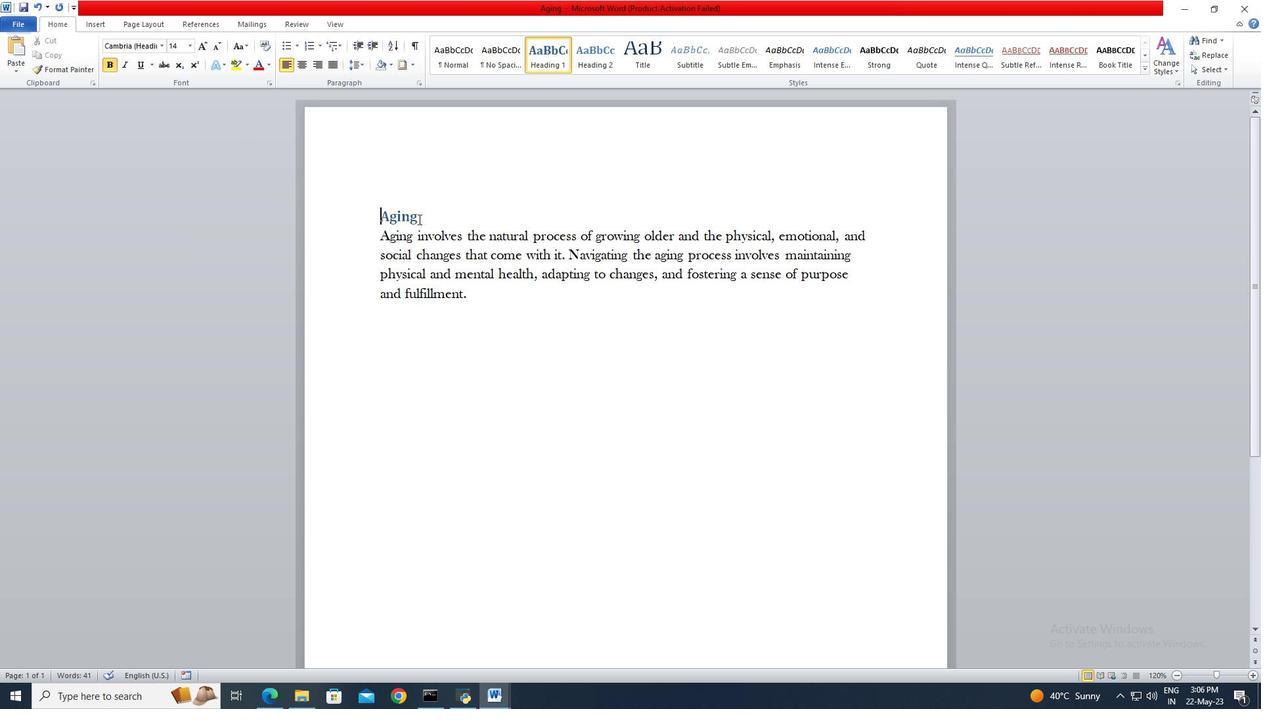 
Action: Mouse pressed left at (418, 219)
Screenshot: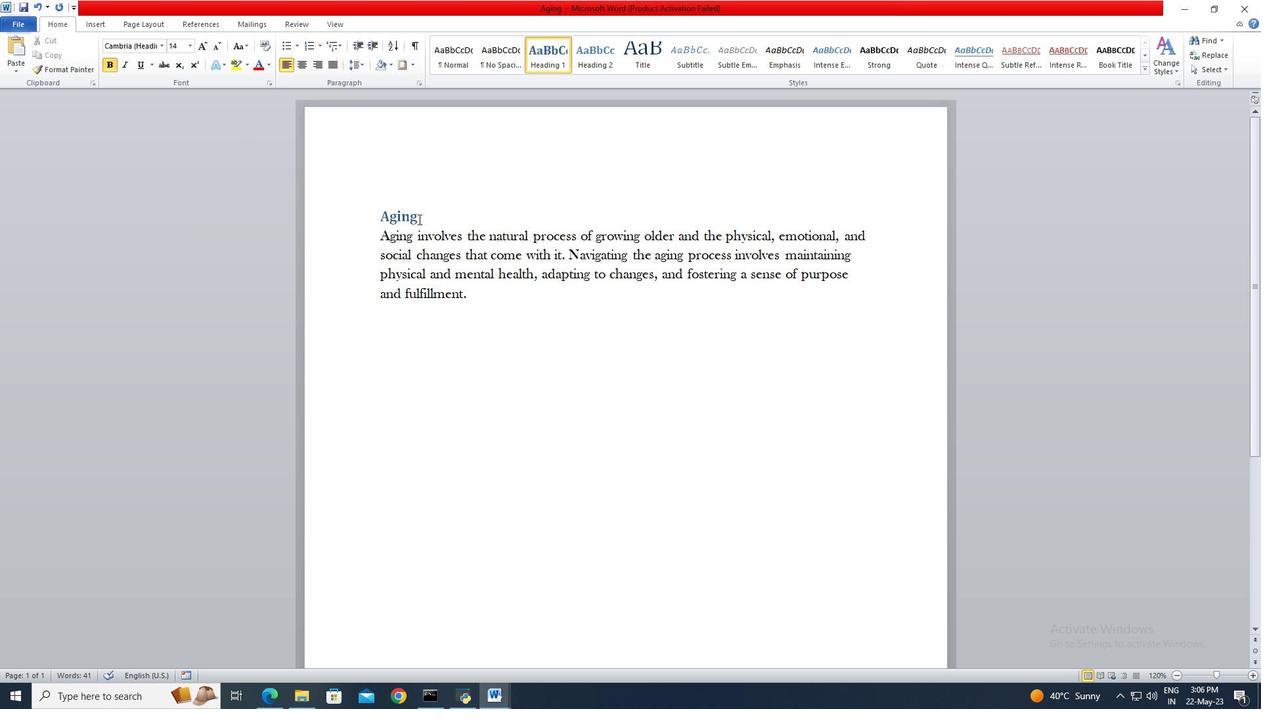 
Action: Mouse moved to (159, 43)
Screenshot: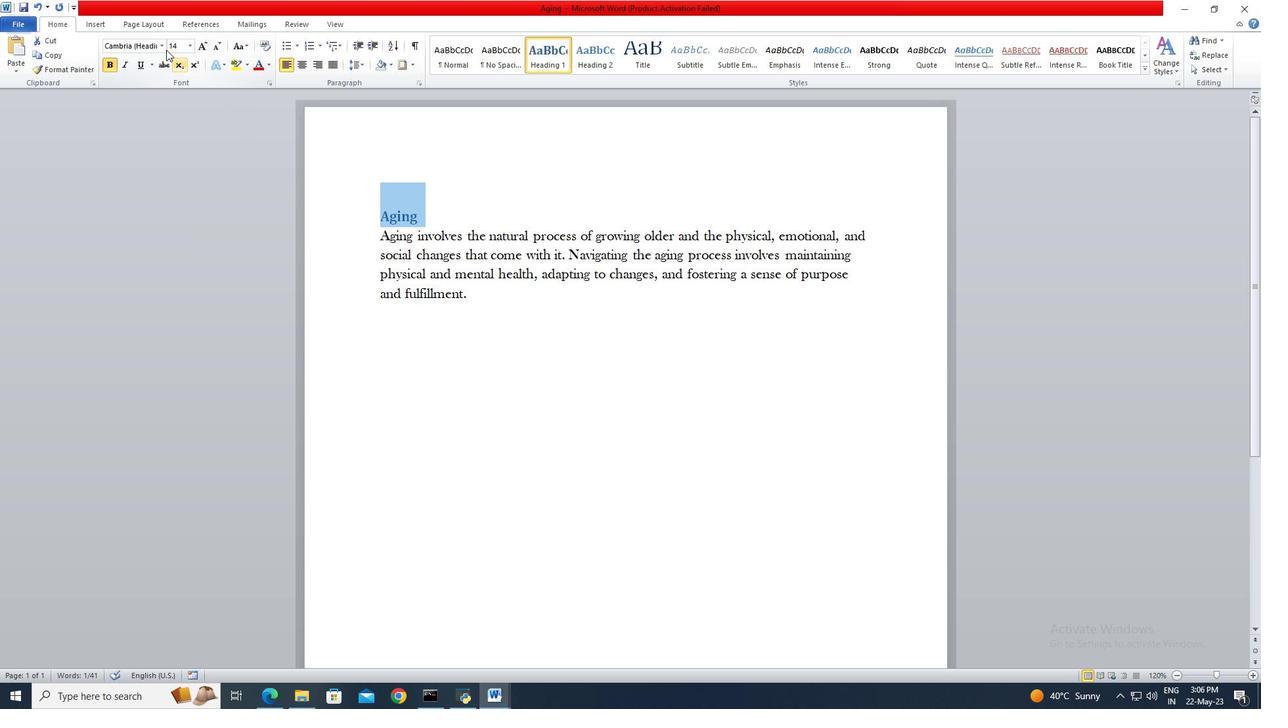 
Action: Mouse pressed left at (159, 43)
Screenshot: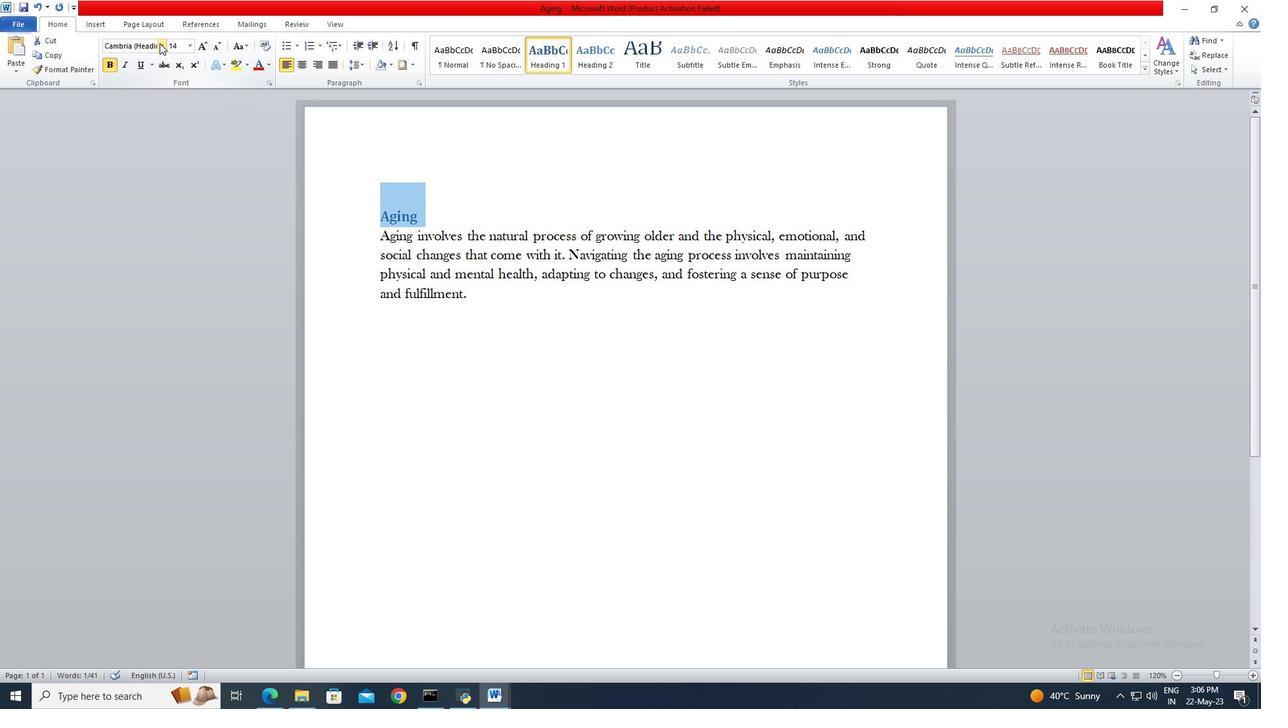 
Action: Mouse moved to (209, 360)
Screenshot: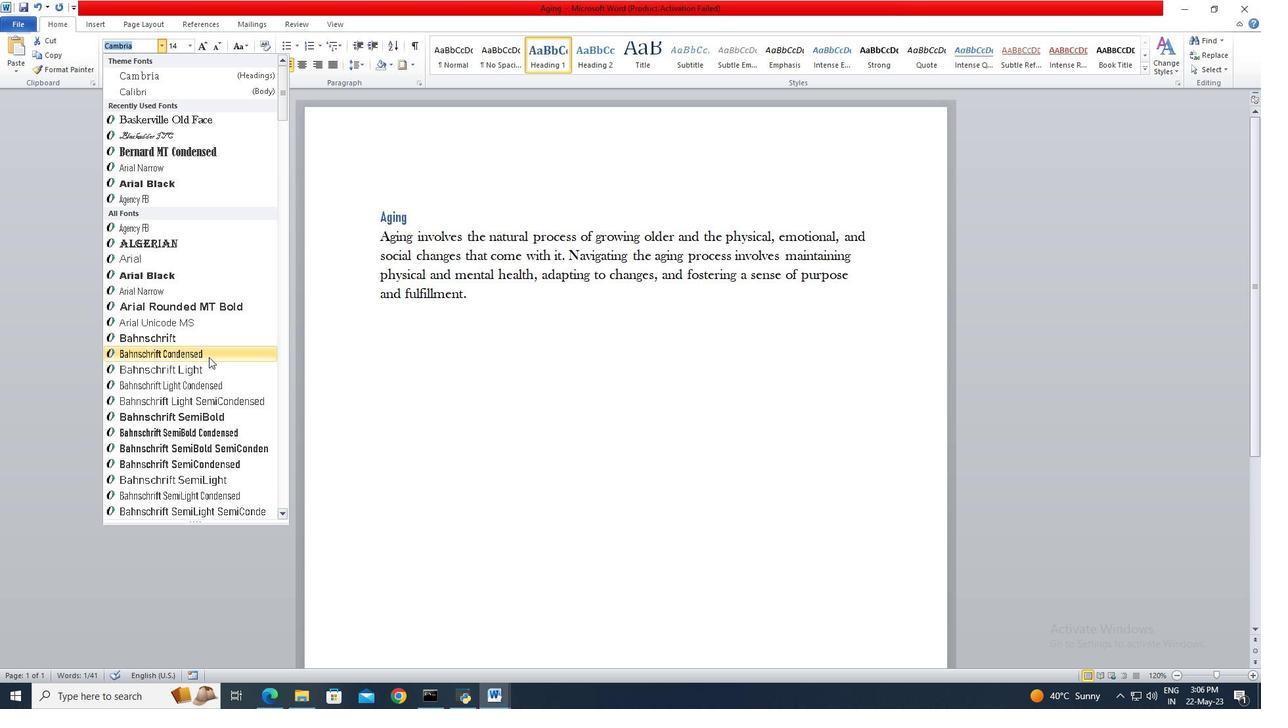 
Action: Mouse scrolled (209, 360) with delta (0, 0)
Screenshot: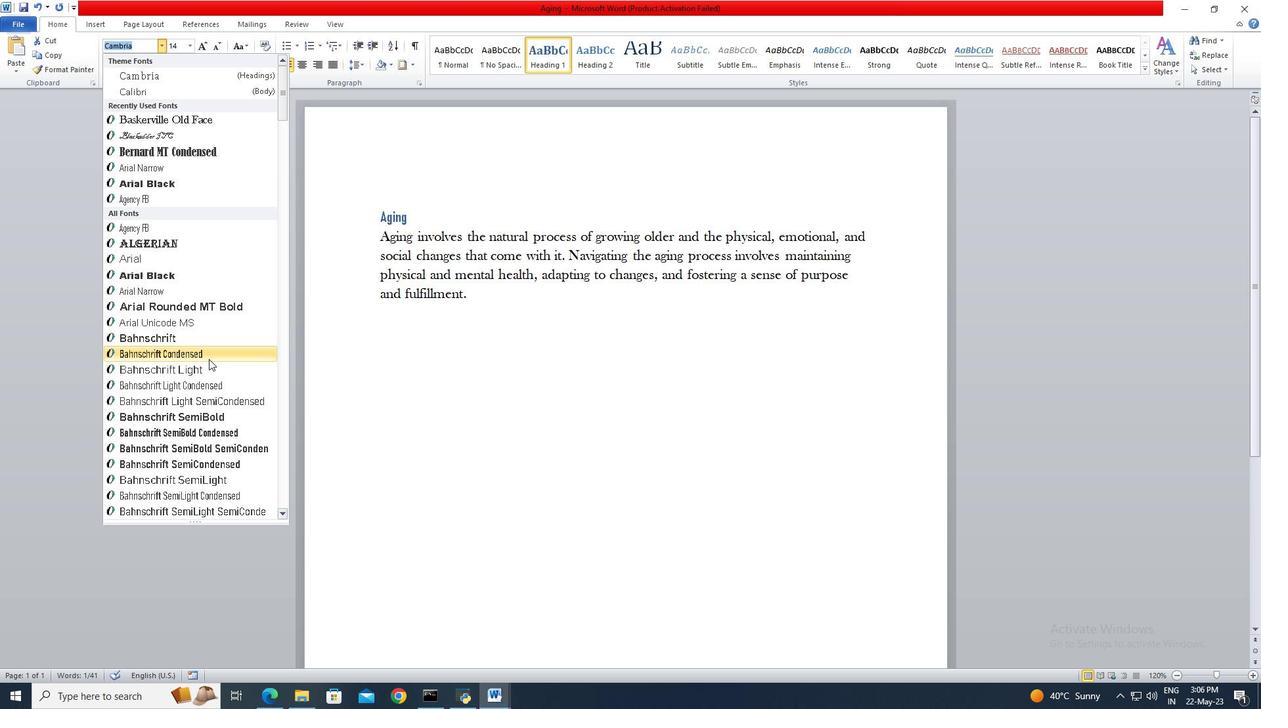 
Action: Mouse moved to (208, 416)
Screenshot: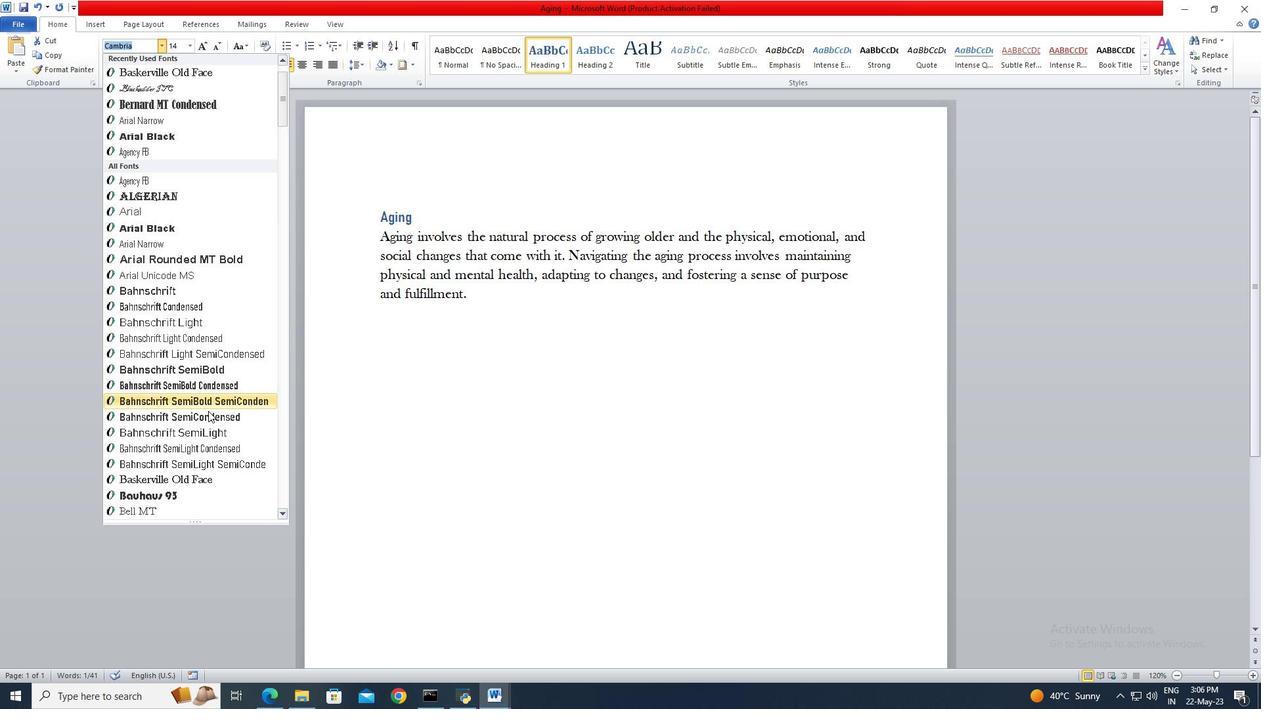 
Action: Mouse scrolled (208, 416) with delta (0, 0)
Screenshot: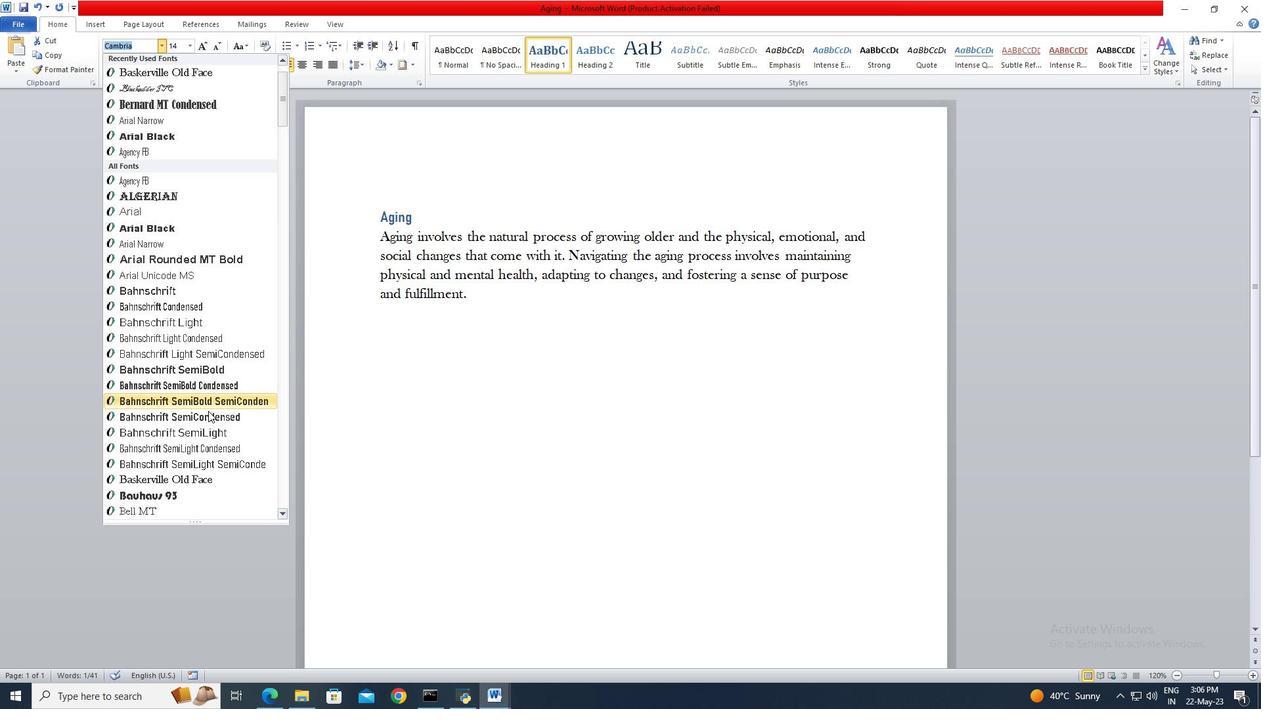 
Action: Mouse moved to (211, 508)
Screenshot: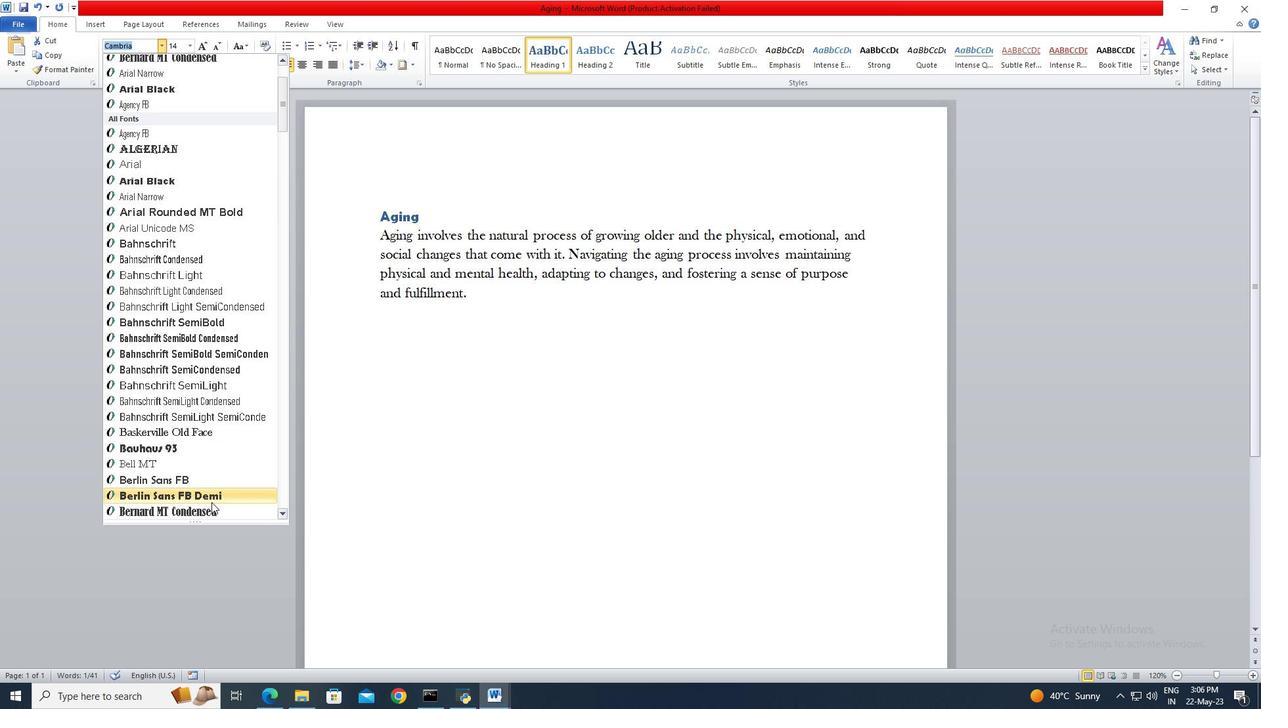 
Action: Mouse pressed left at (211, 508)
Screenshot: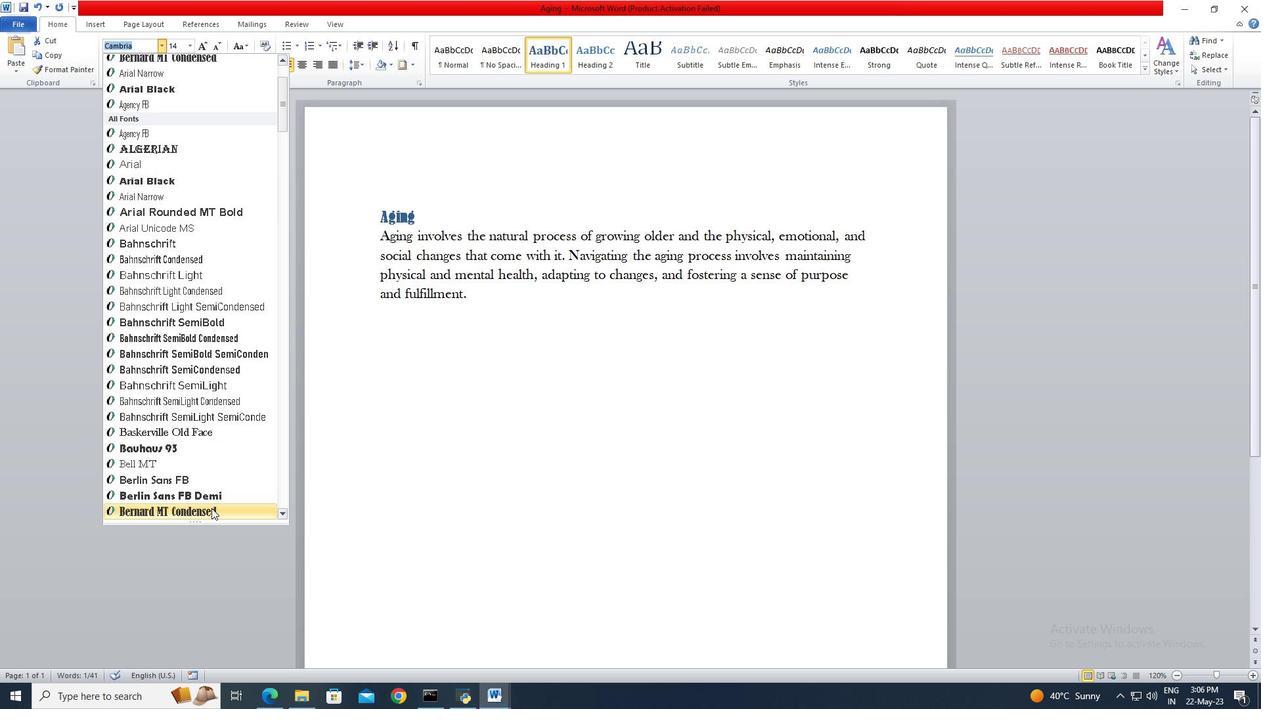 
Action: Mouse moved to (184, 48)
Screenshot: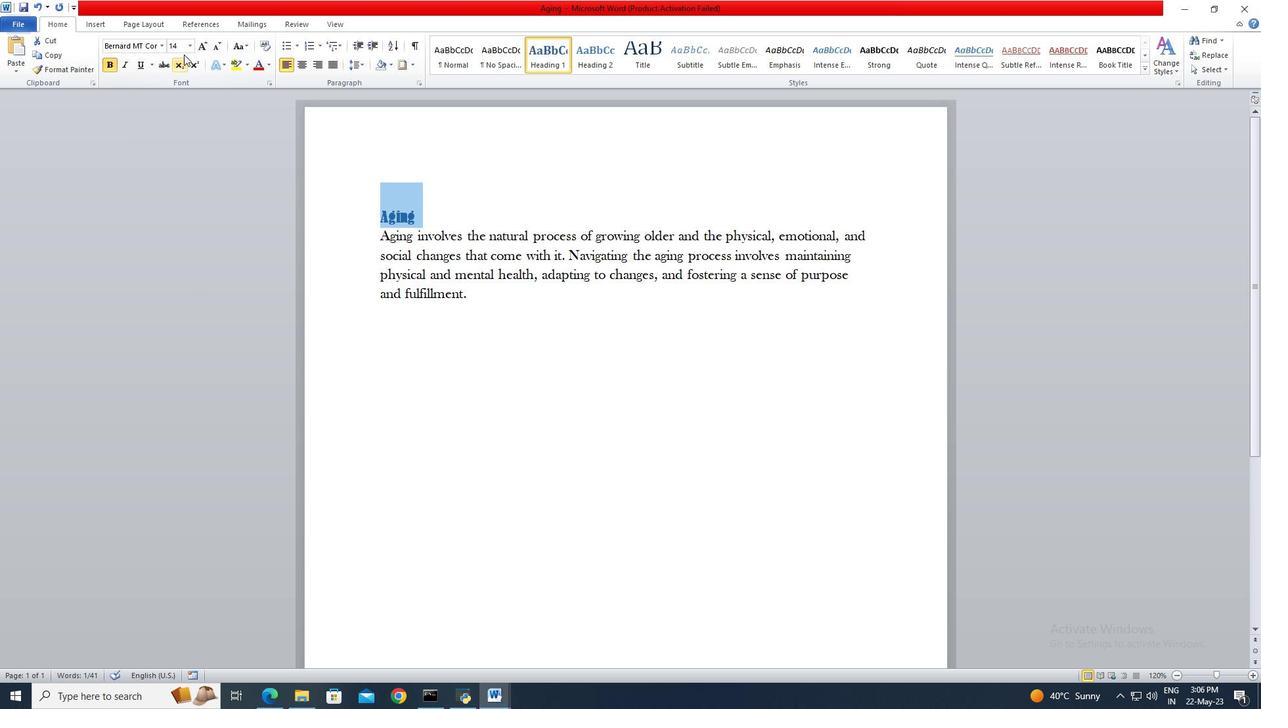 
Action: Mouse pressed left at (184, 48)
Screenshot: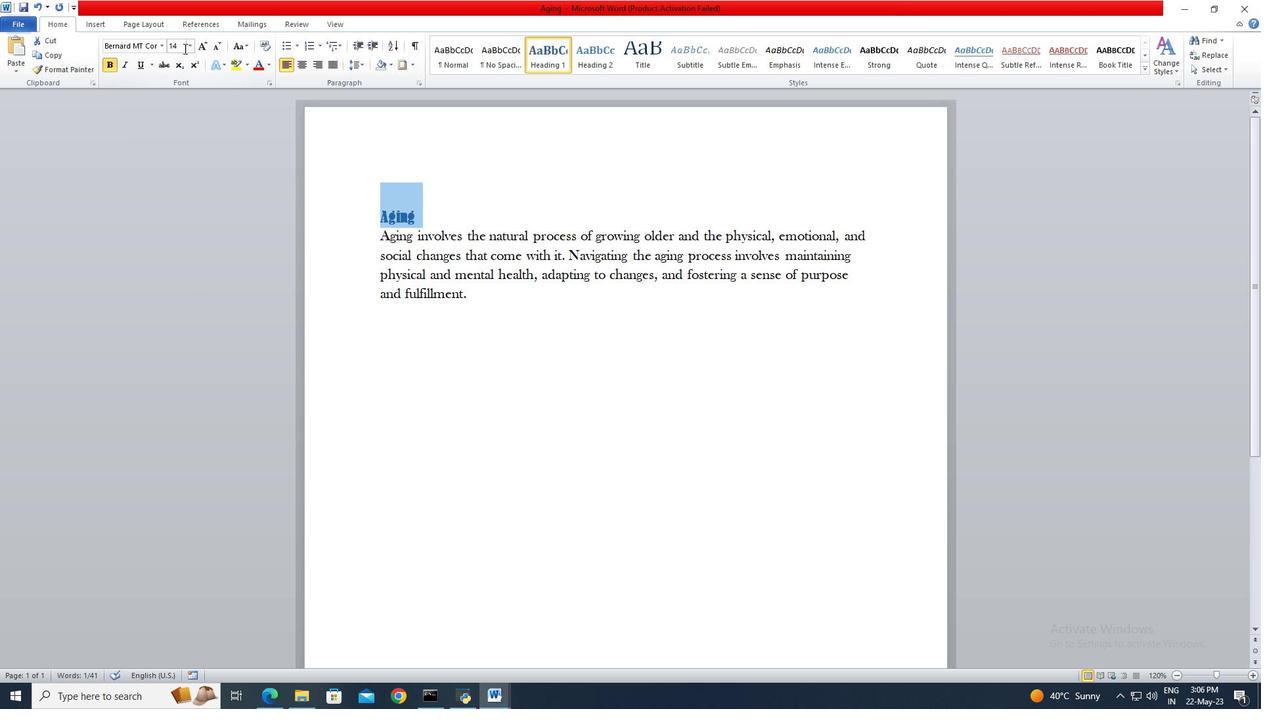 
Action: Key pressed 15<Key.enter>
Screenshot: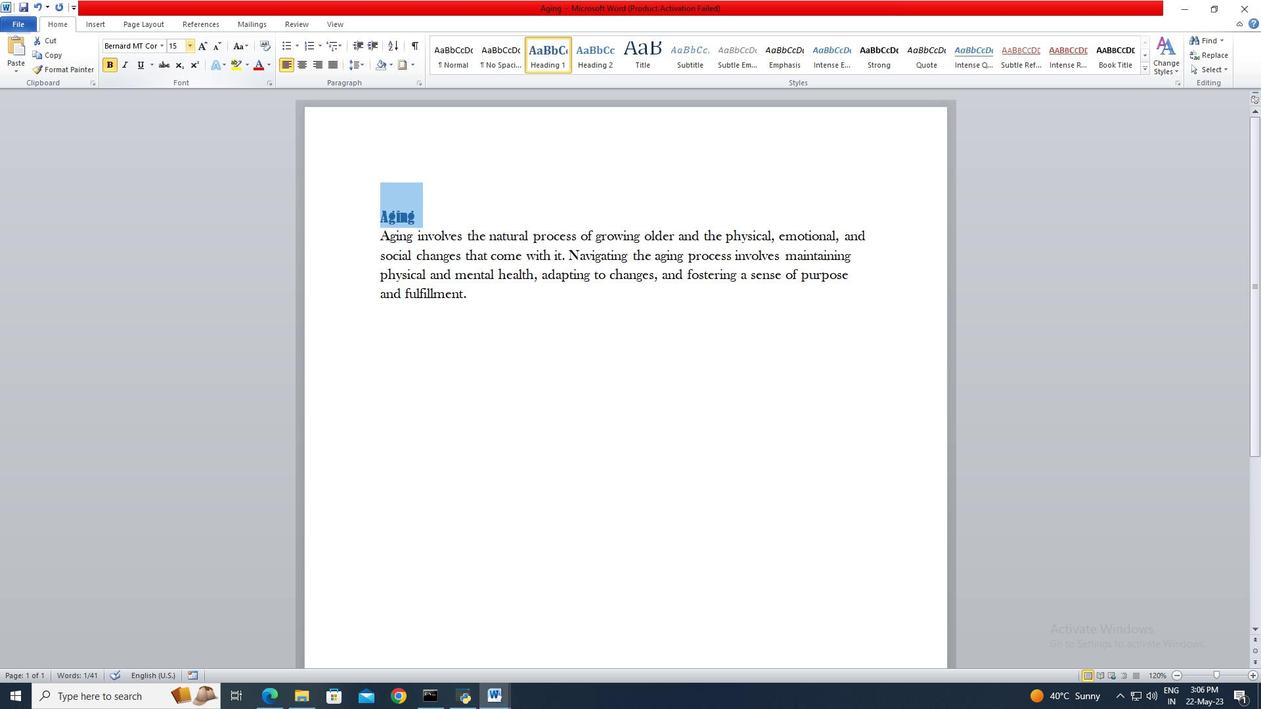 
Action: Mouse moved to (282, 67)
Screenshot: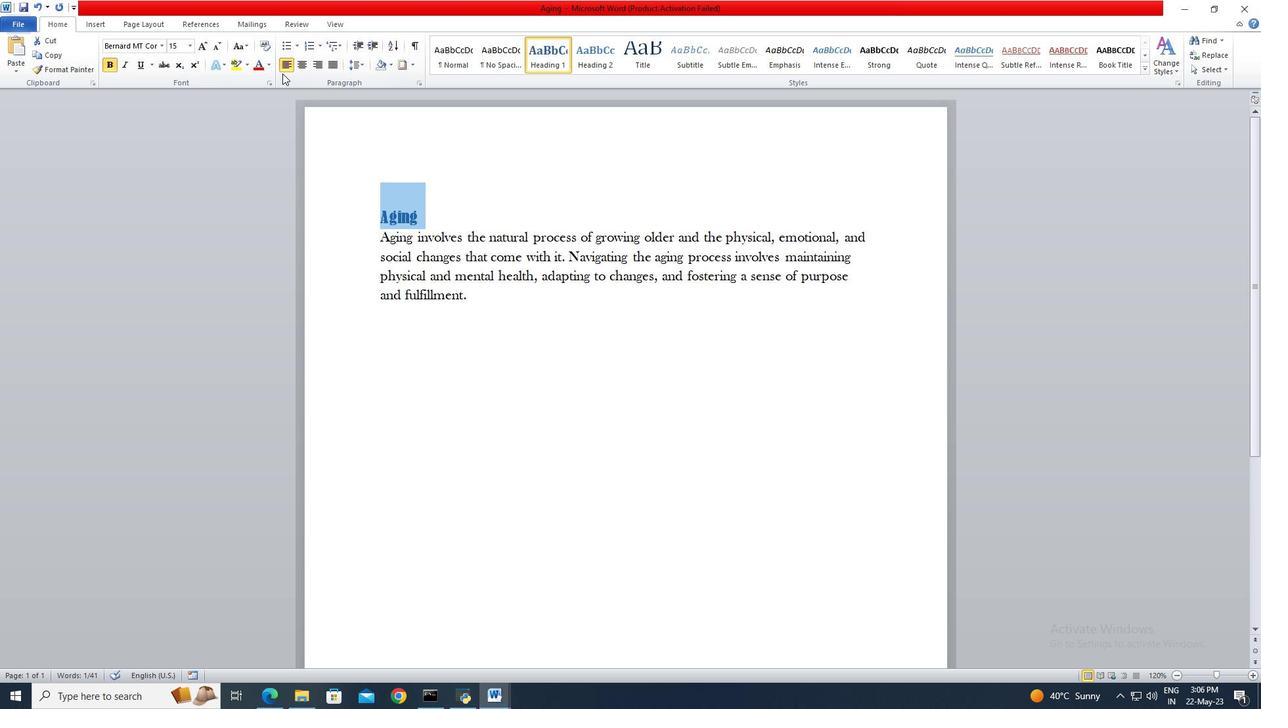 
Action: Mouse pressed left at (282, 67)
Screenshot: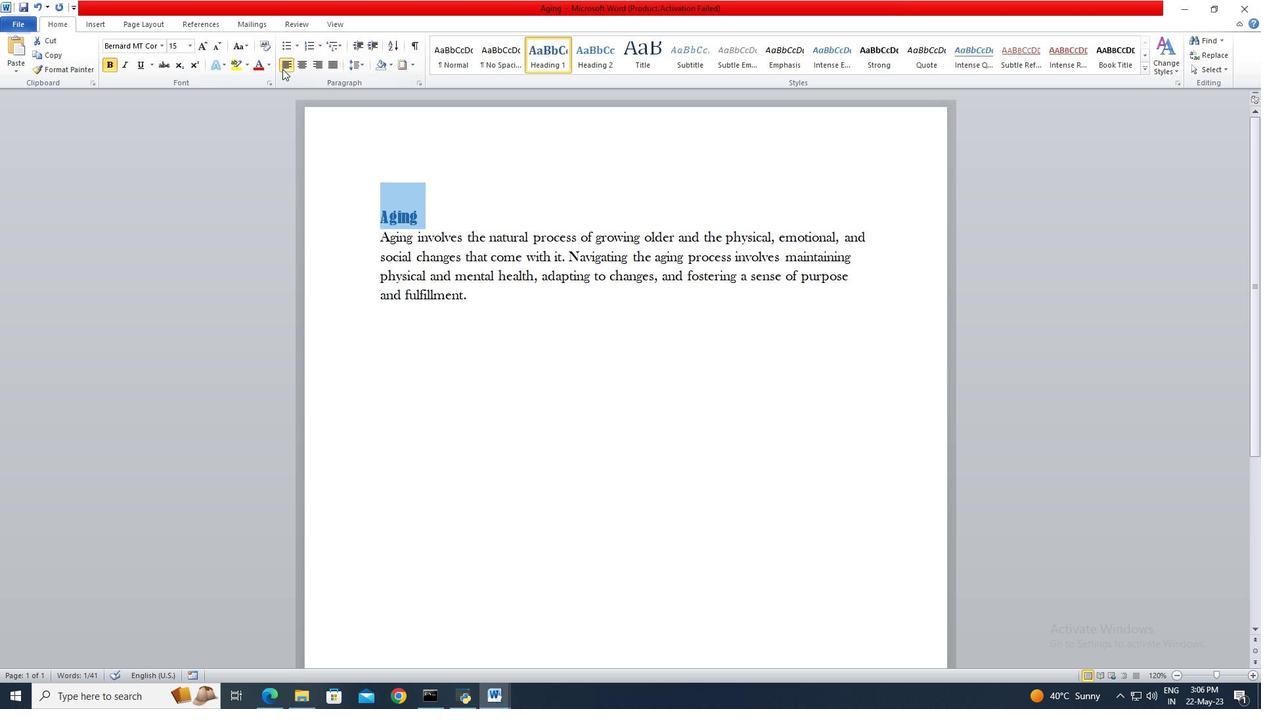 
Action: Mouse pressed left at (282, 67)
Screenshot: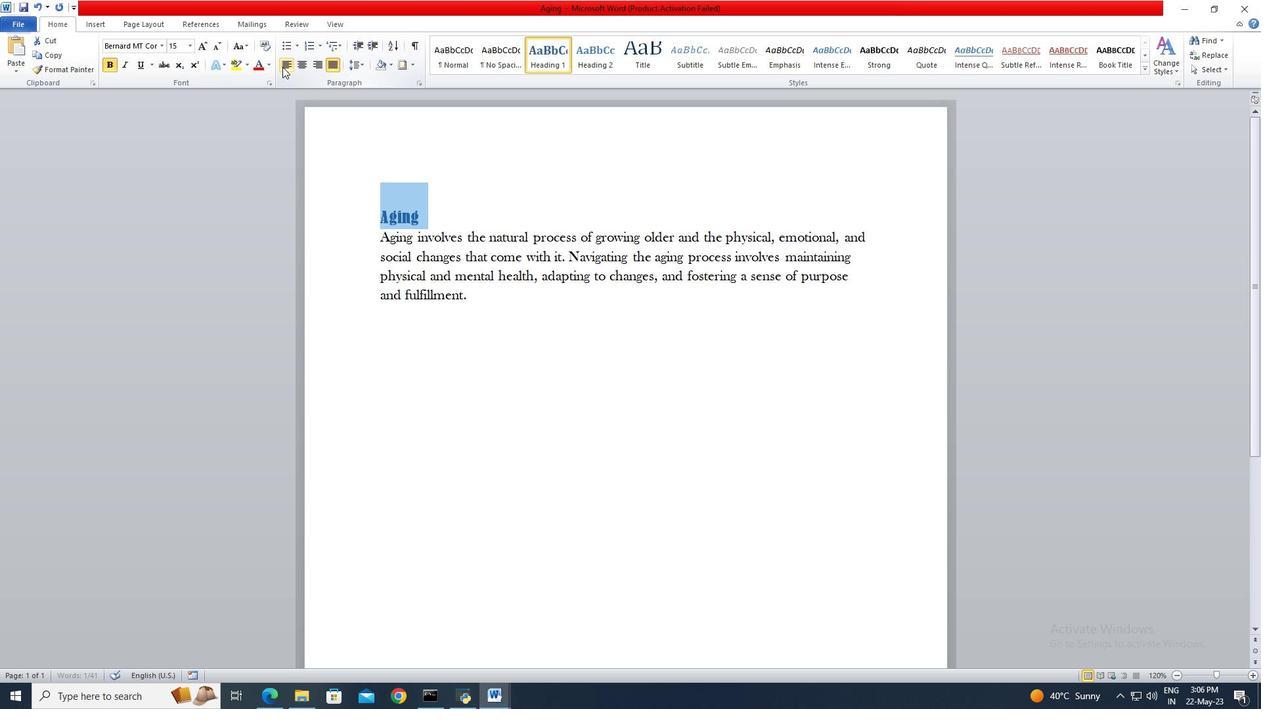 
Action: Mouse moved to (536, 293)
Screenshot: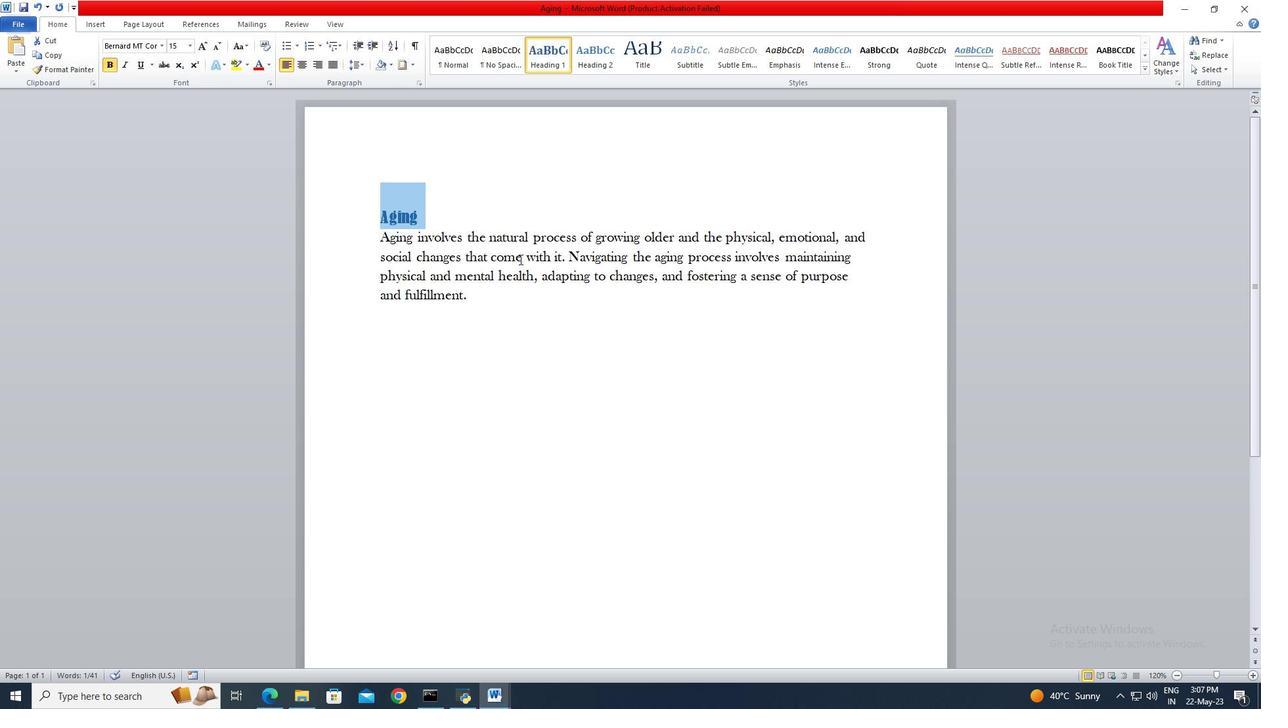 
Action: Mouse pressed left at (536, 293)
Screenshot: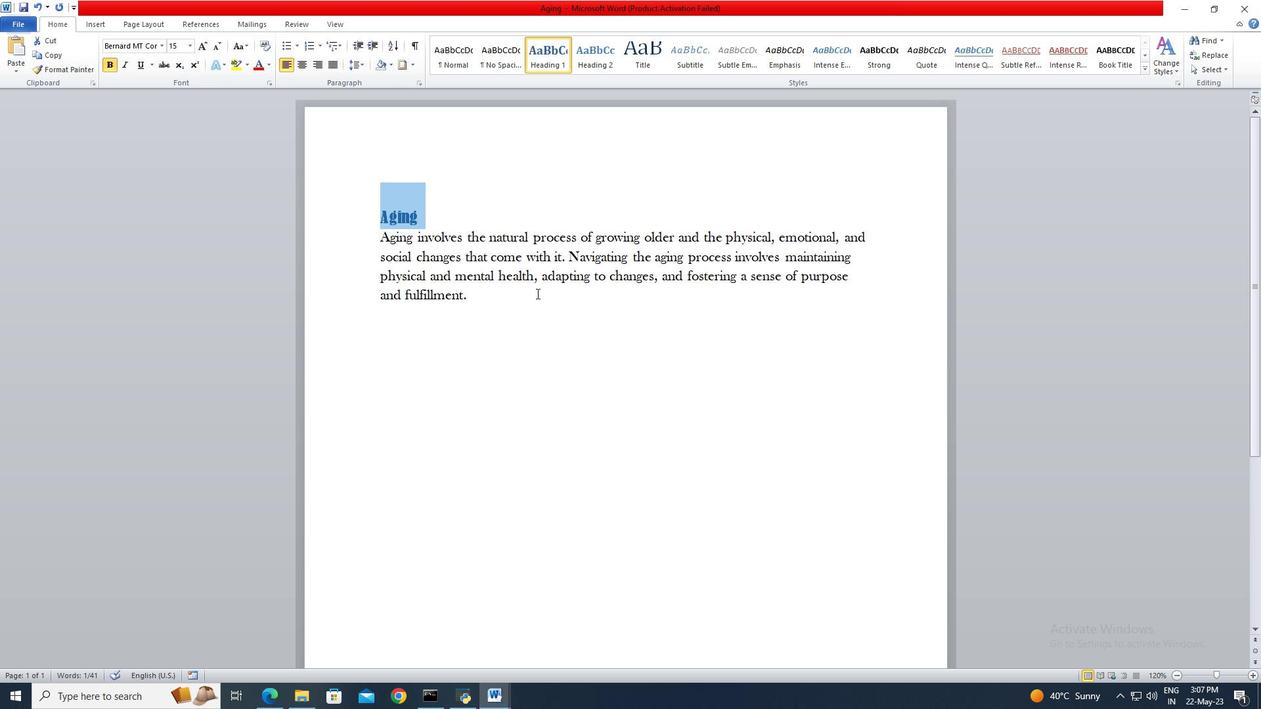 
